 Task: Look for space in Mānsa, India from 1st June, 2023 to 9th June, 2023 for 5 adults in price range Rs.6000 to Rs.12000. Place can be entire place with 3 bedrooms having 3 beds and 3 bathrooms. Property type can be house, flat, guest house. Booking option can be shelf check-in. Required host language is English.
Action: Mouse pressed left at (441, 70)
Screenshot: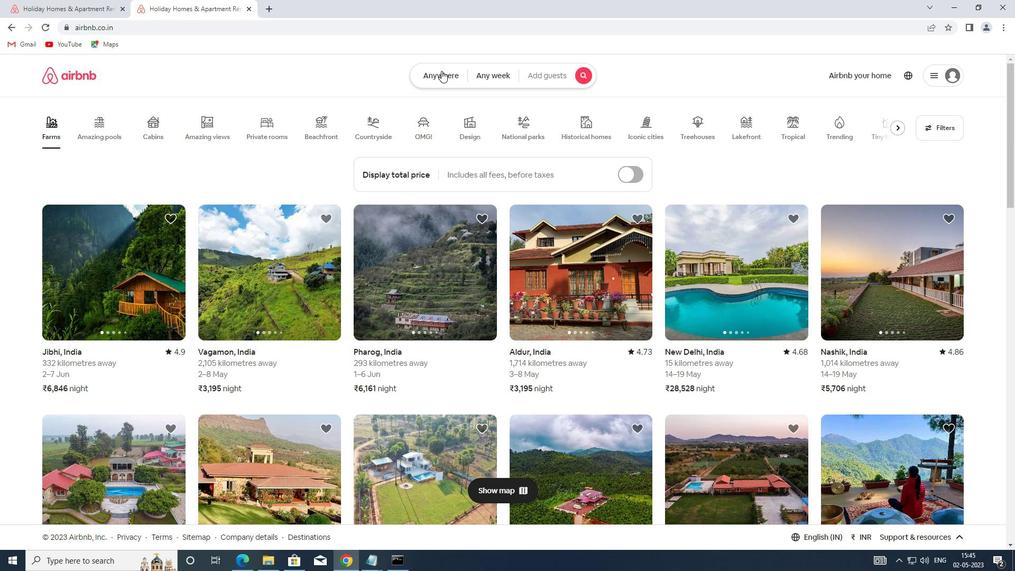 
Action: Mouse moved to (380, 119)
Screenshot: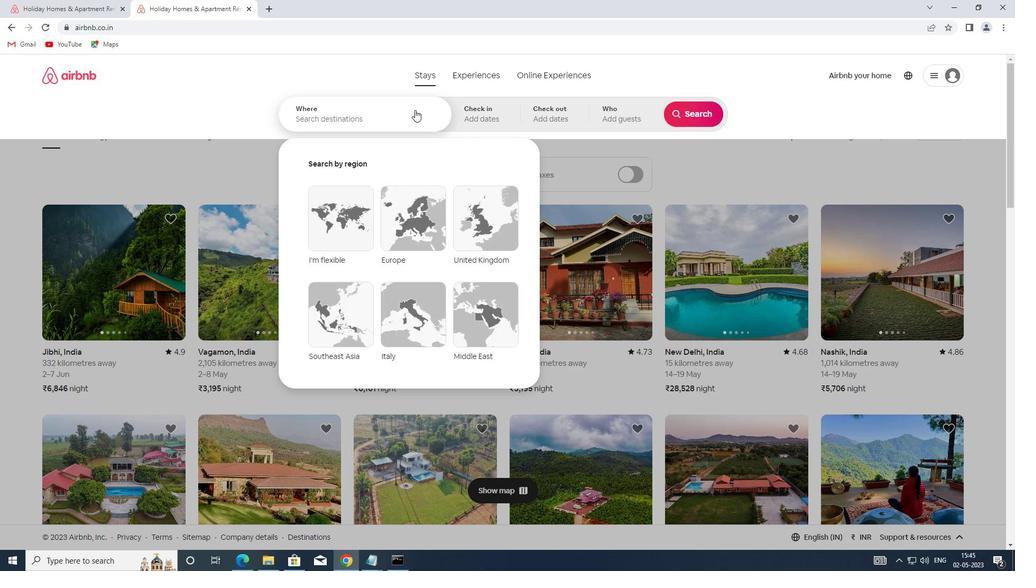 
Action: Mouse pressed left at (380, 119)
Screenshot: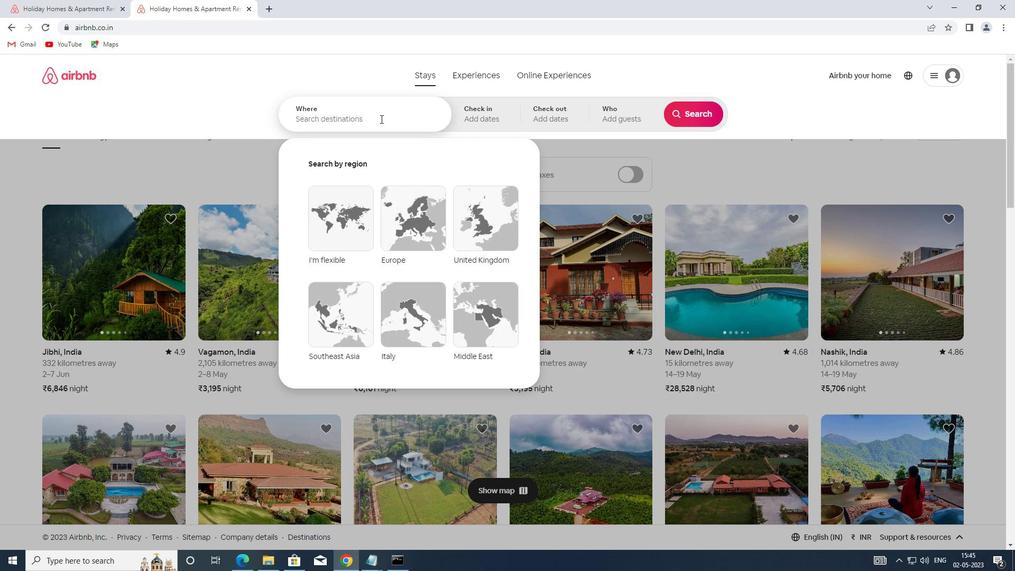 
Action: Key pressed <Key.shift>MANSA<Key.space><Key.shift>INDIA
Screenshot: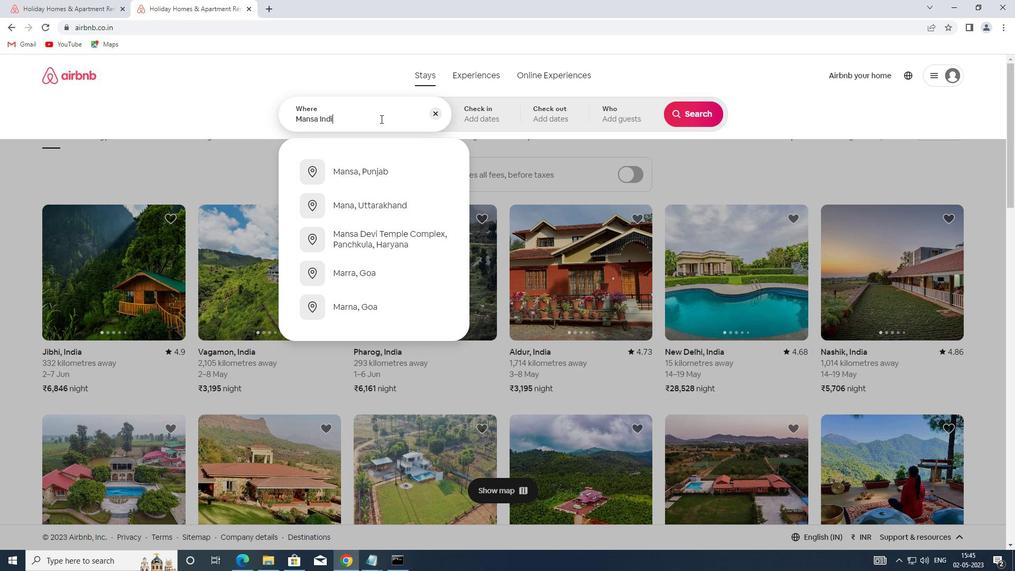 
Action: Mouse moved to (462, 114)
Screenshot: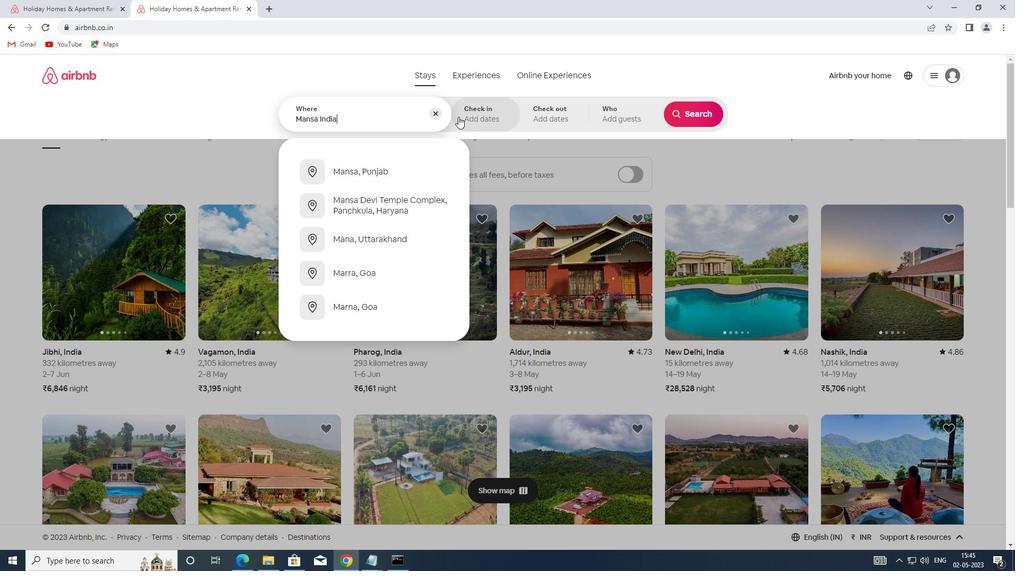 
Action: Mouse pressed left at (462, 114)
Screenshot: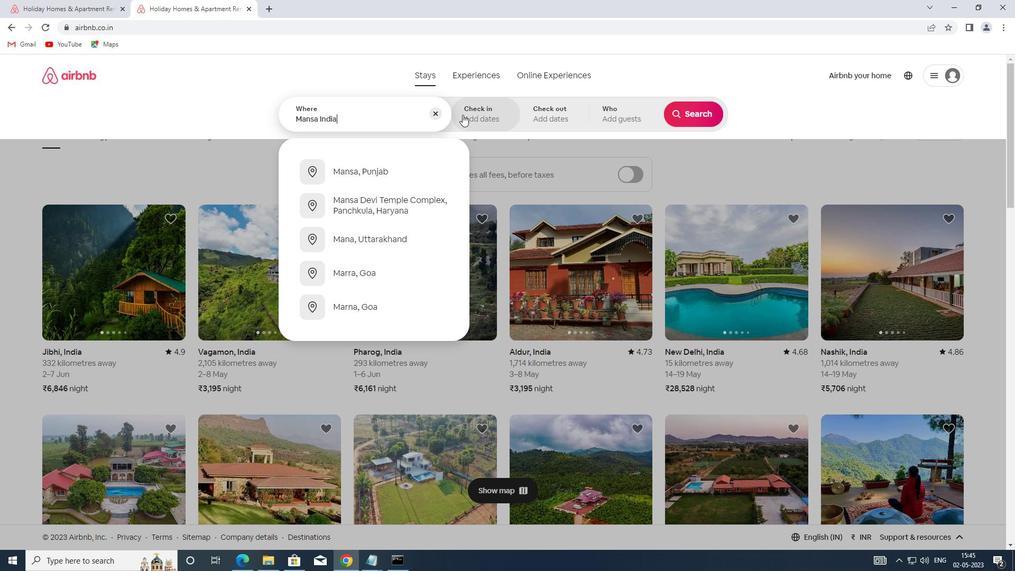 
Action: Mouse moved to (620, 238)
Screenshot: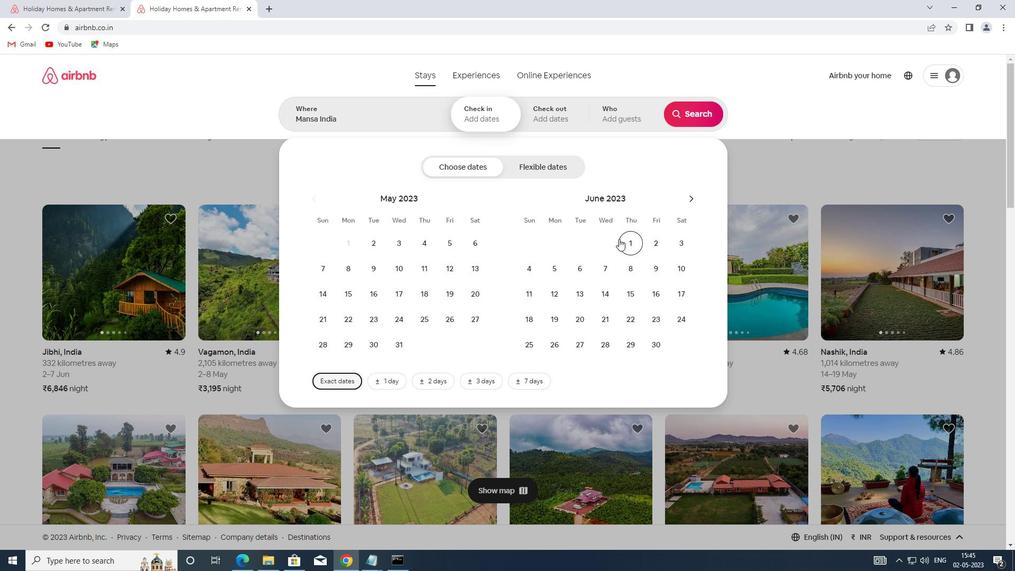 
Action: Mouse pressed left at (620, 238)
Screenshot: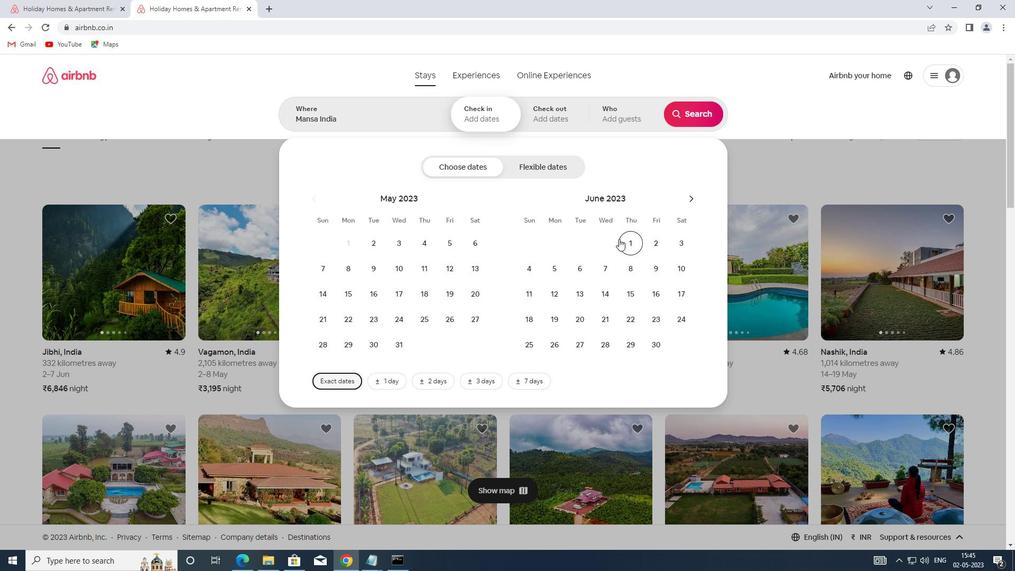 
Action: Mouse moved to (661, 265)
Screenshot: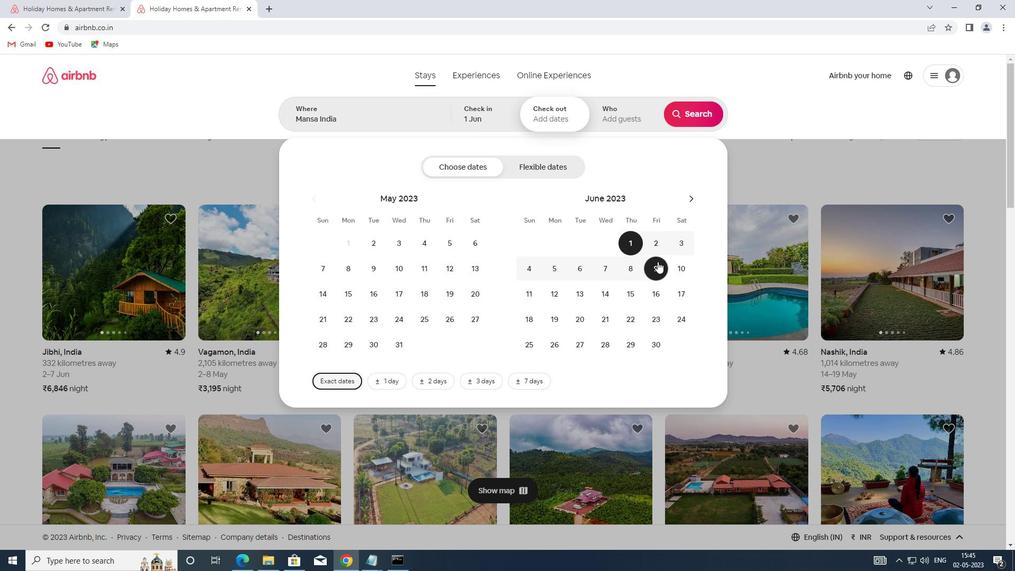 
Action: Mouse pressed left at (661, 265)
Screenshot: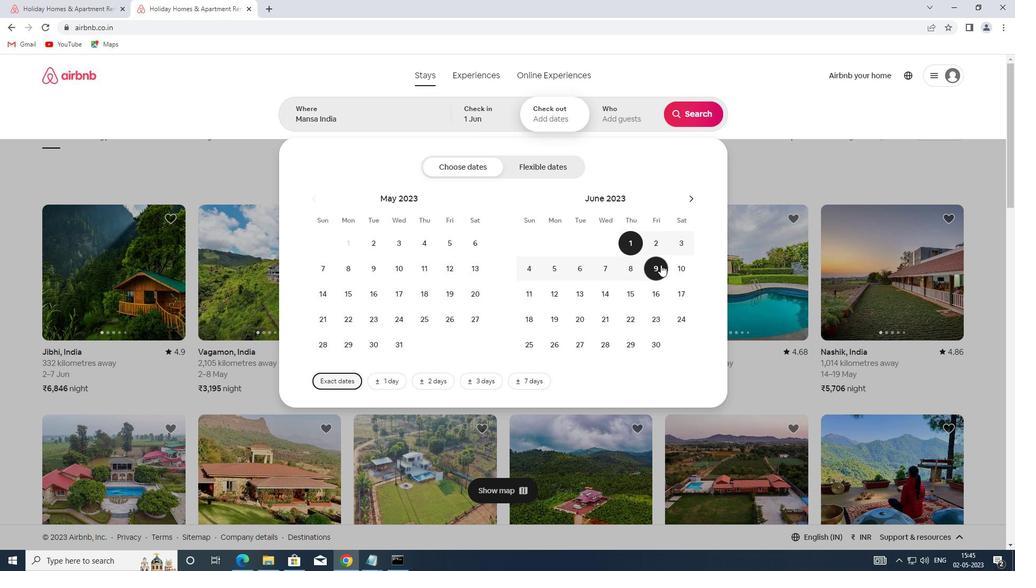 
Action: Mouse moved to (621, 120)
Screenshot: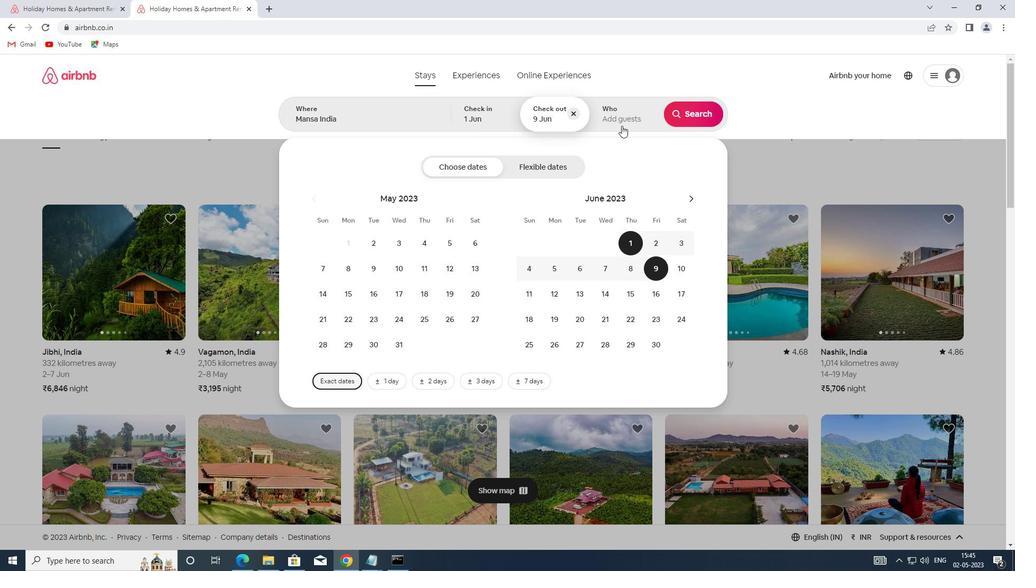 
Action: Mouse pressed left at (621, 120)
Screenshot: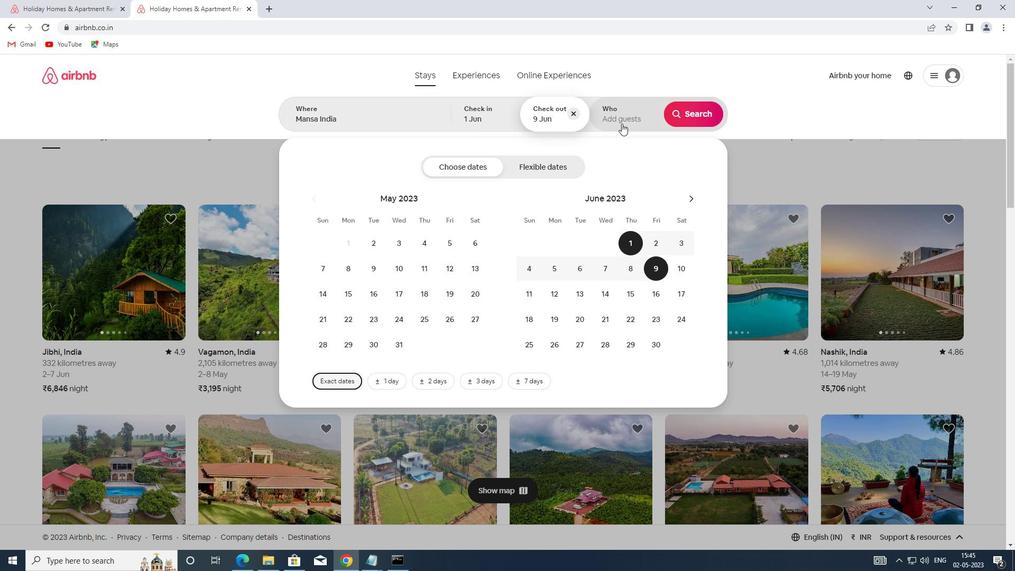 
Action: Mouse moved to (691, 168)
Screenshot: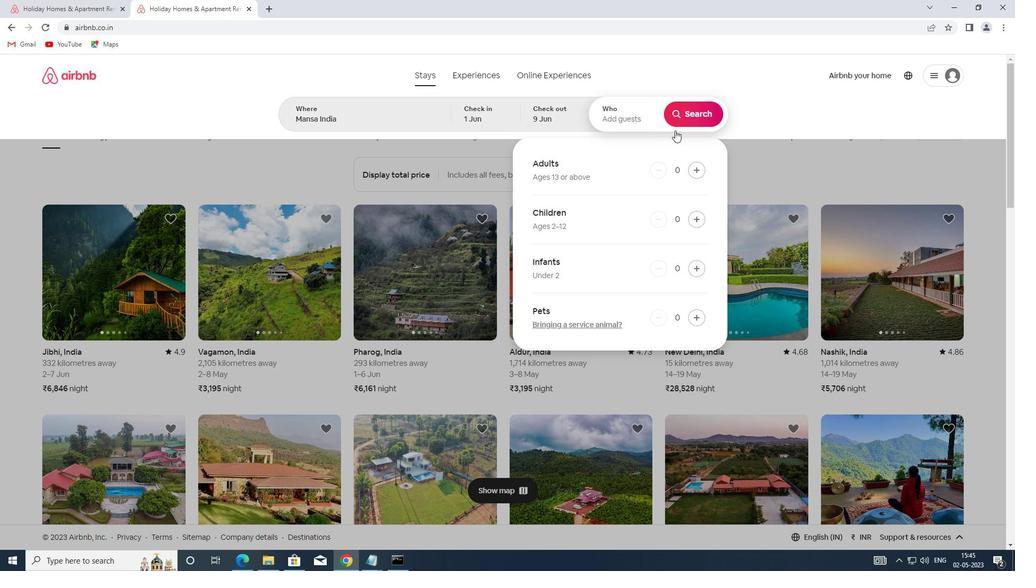 
Action: Mouse pressed left at (691, 168)
Screenshot: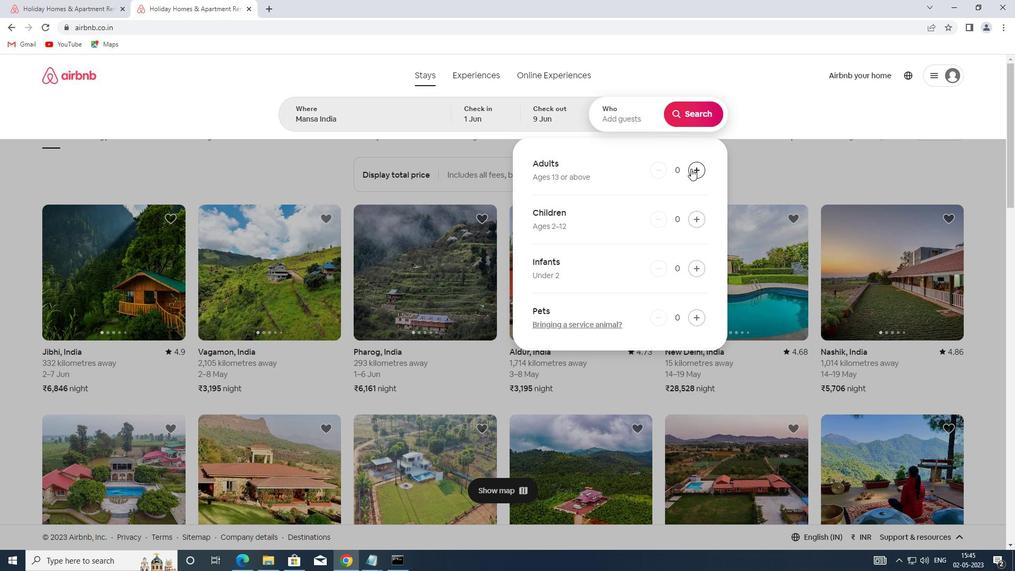 
Action: Mouse pressed left at (691, 168)
Screenshot: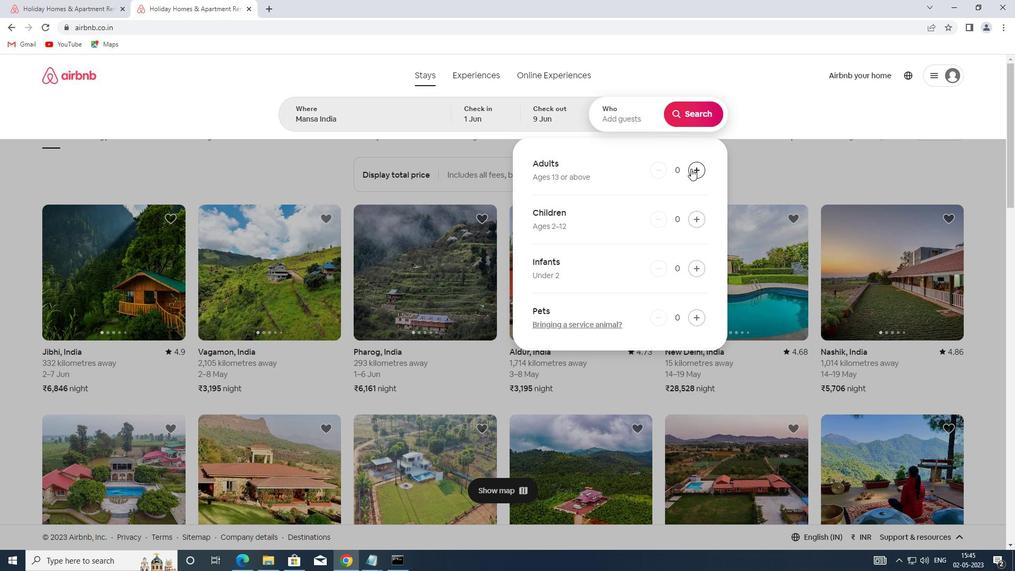 
Action: Mouse pressed left at (691, 168)
Screenshot: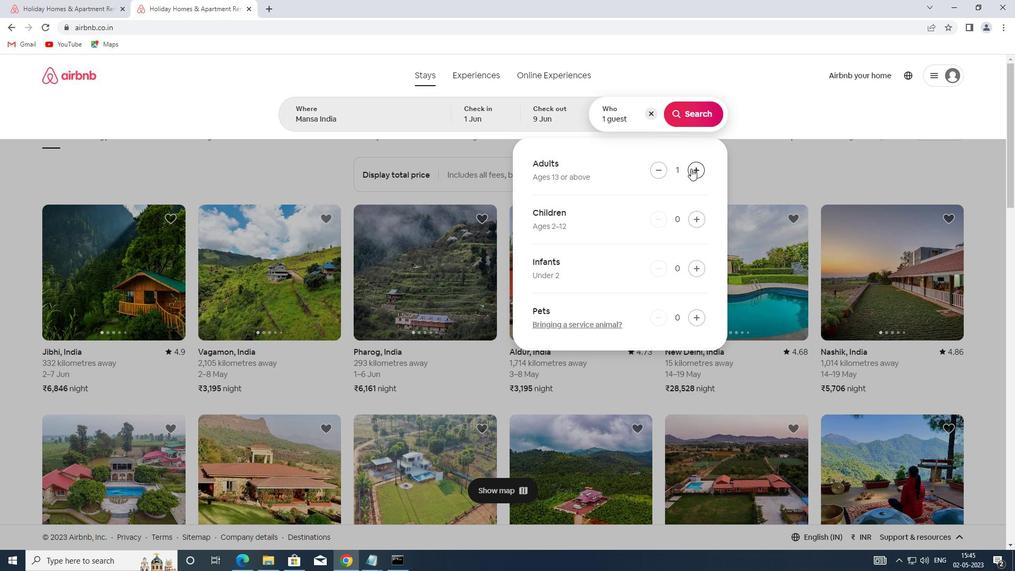 
Action: Mouse pressed left at (691, 168)
Screenshot: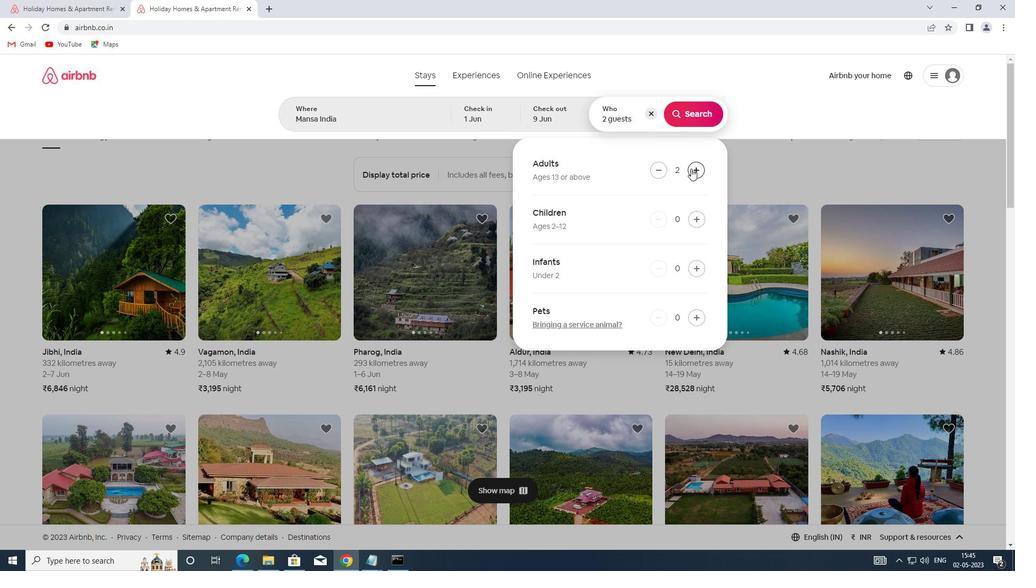 
Action: Mouse pressed left at (691, 168)
Screenshot: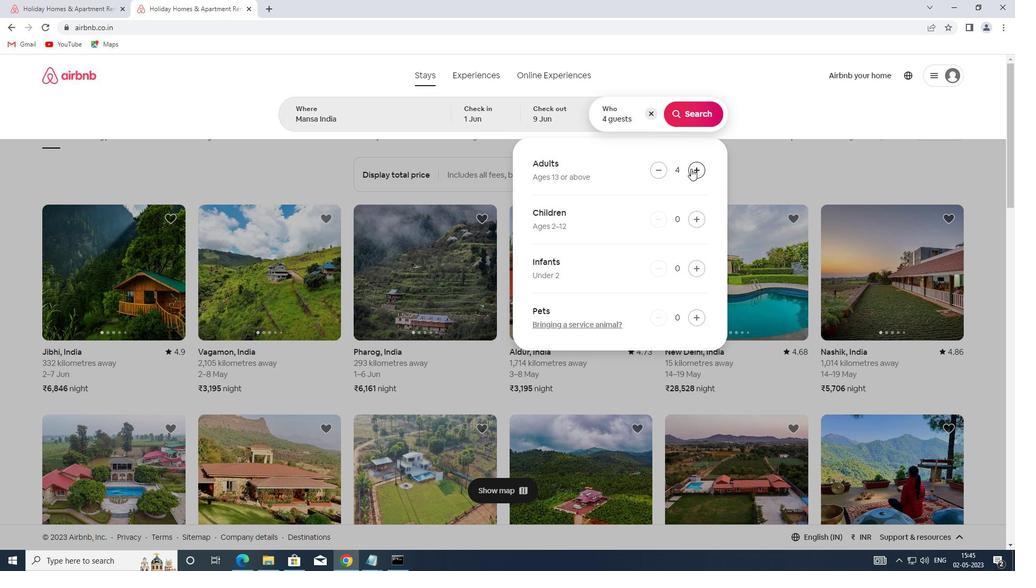 
Action: Mouse moved to (693, 115)
Screenshot: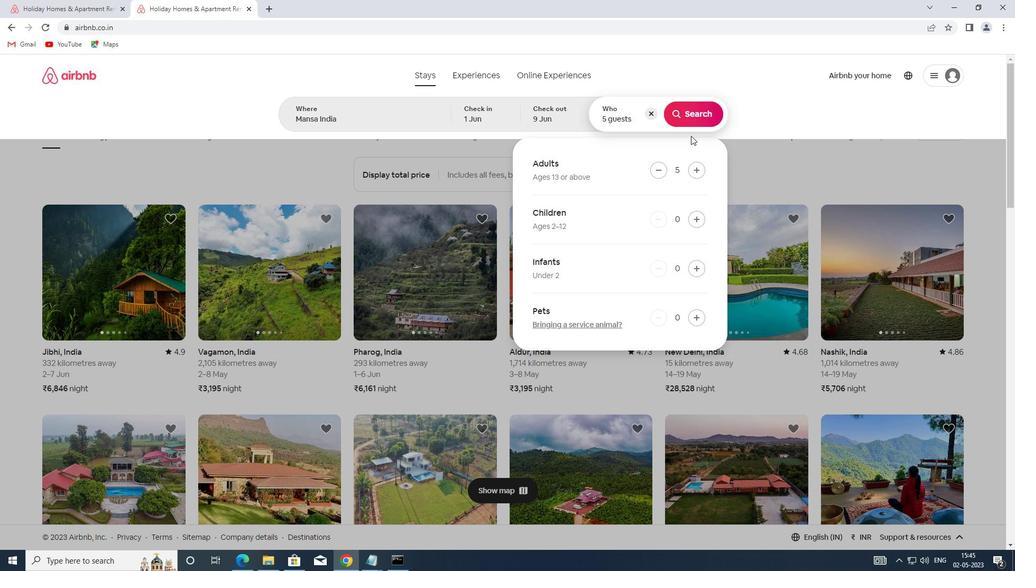 
Action: Mouse pressed left at (693, 115)
Screenshot: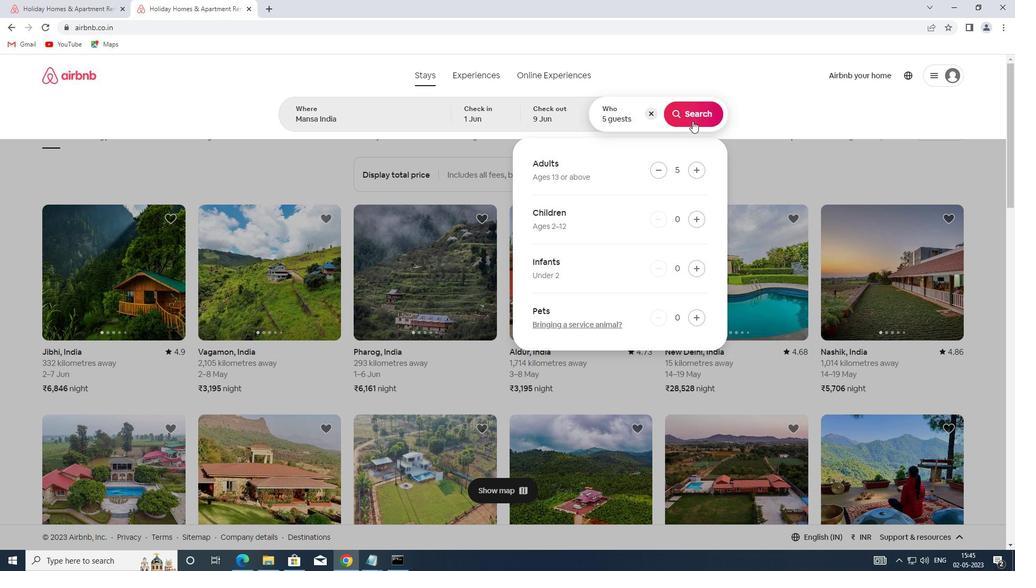 
Action: Mouse moved to (960, 123)
Screenshot: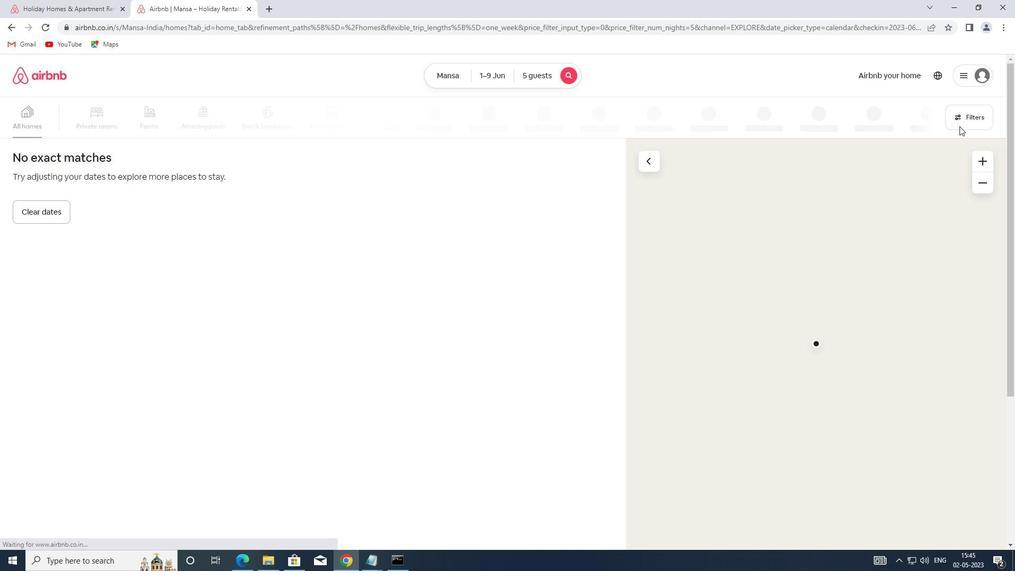 
Action: Mouse pressed left at (960, 123)
Screenshot: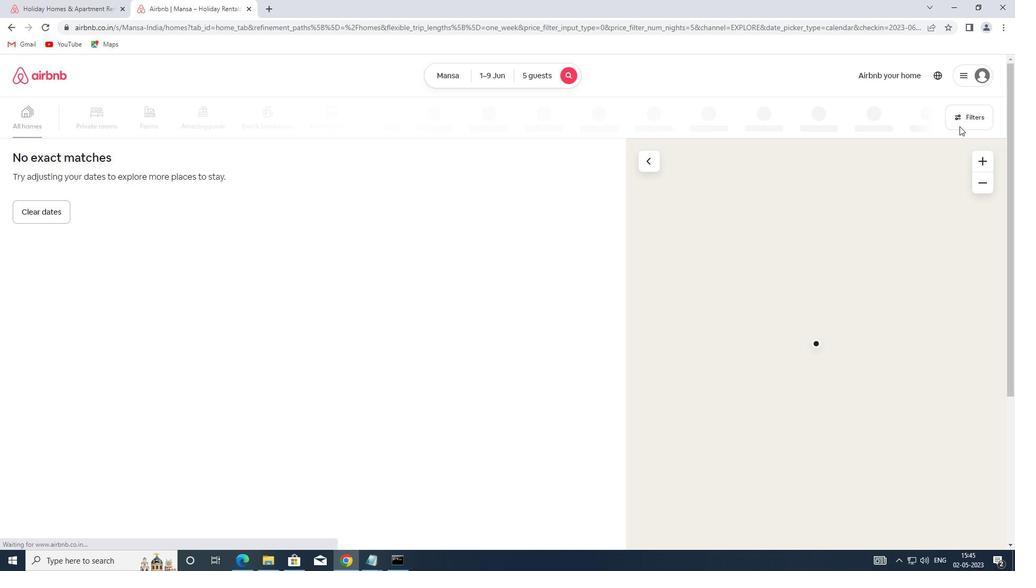 
Action: Mouse moved to (954, 116)
Screenshot: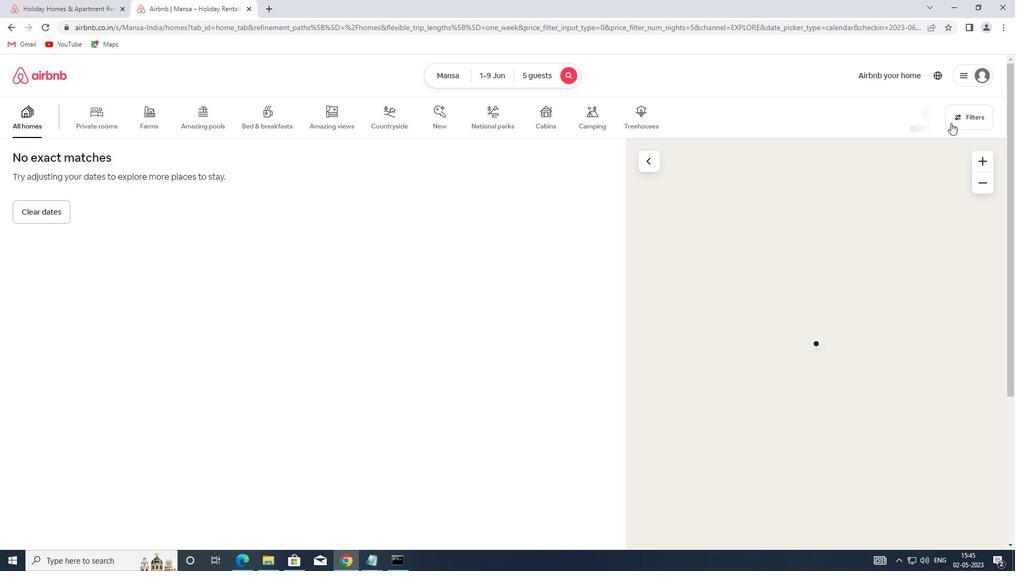 
Action: Mouse pressed left at (954, 116)
Screenshot: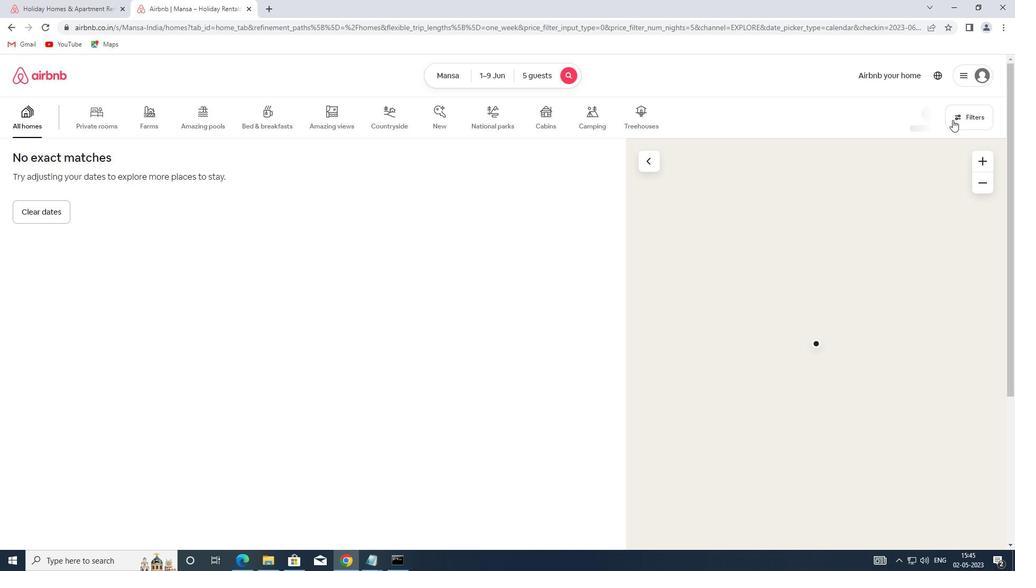 
Action: Mouse moved to (962, 121)
Screenshot: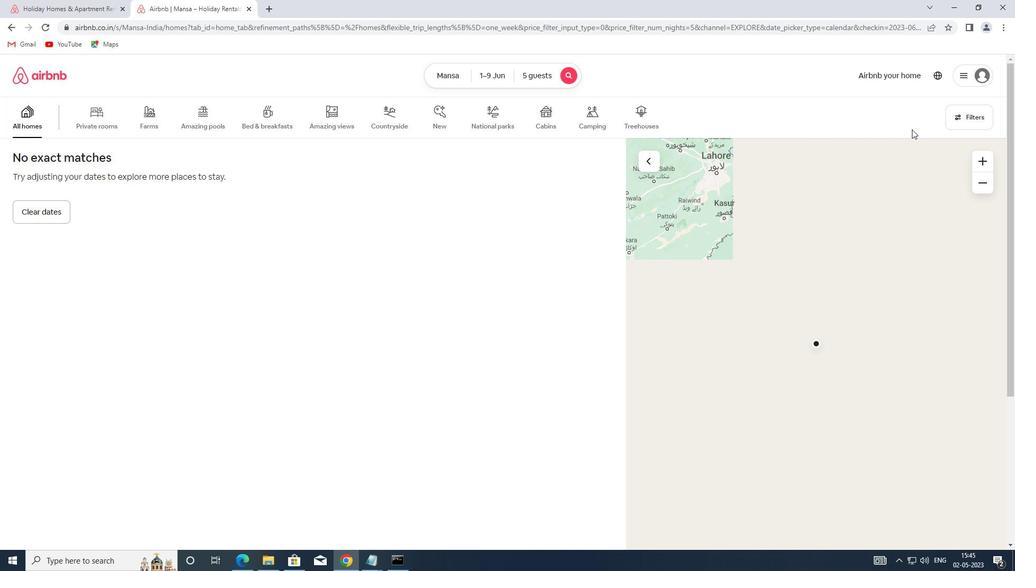 
Action: Mouse pressed left at (962, 121)
Screenshot: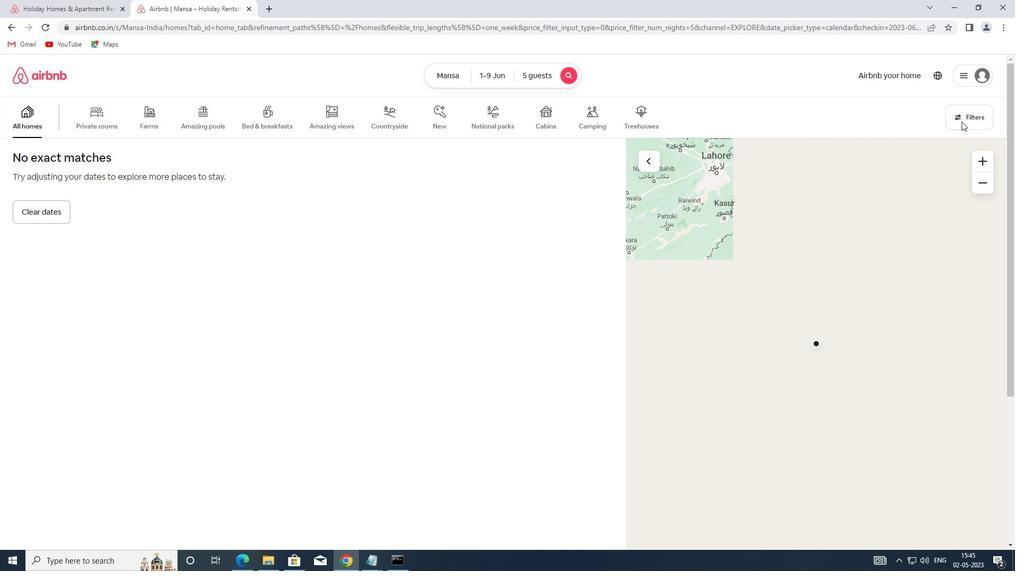 
Action: Mouse moved to (387, 177)
Screenshot: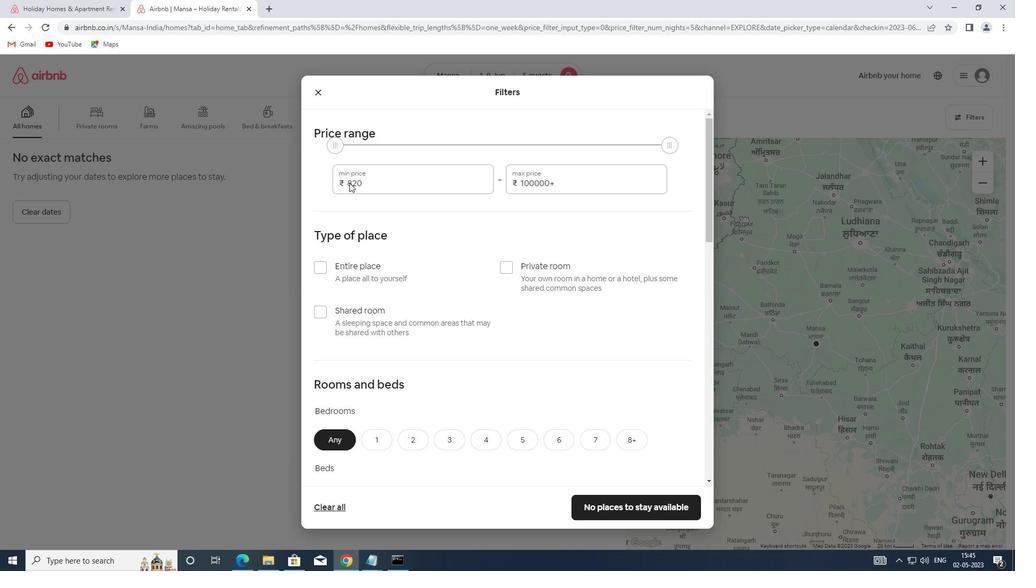 
Action: Mouse pressed left at (387, 177)
Screenshot: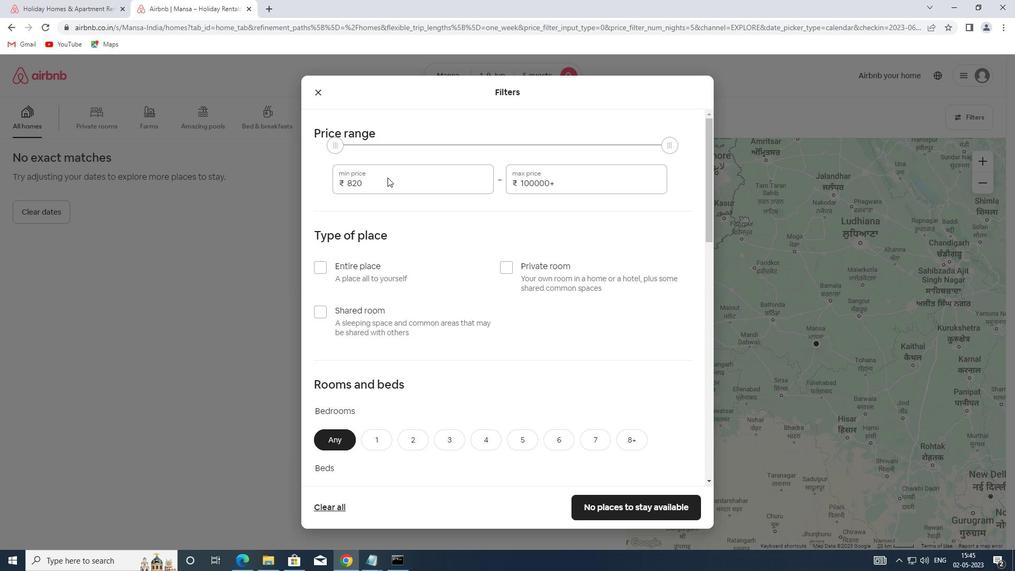 
Action: Mouse moved to (375, 187)
Screenshot: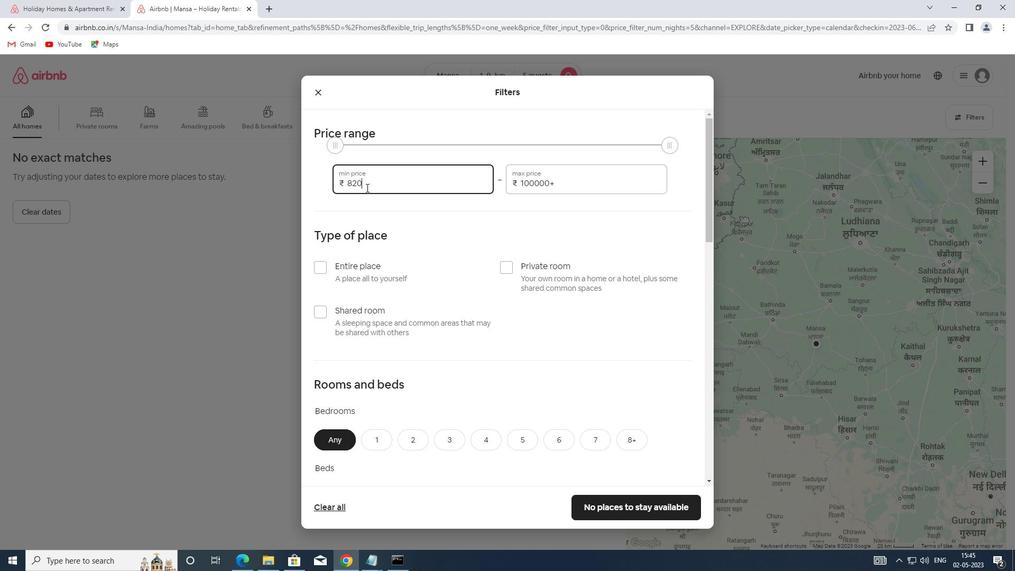 
Action: Mouse pressed left at (375, 187)
Screenshot: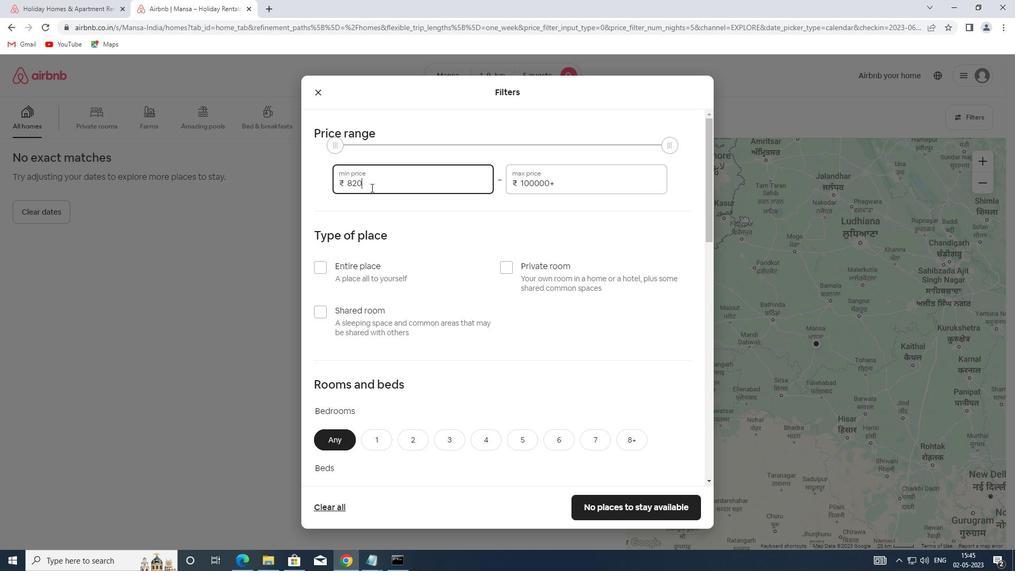 
Action: Mouse moved to (336, 184)
Screenshot: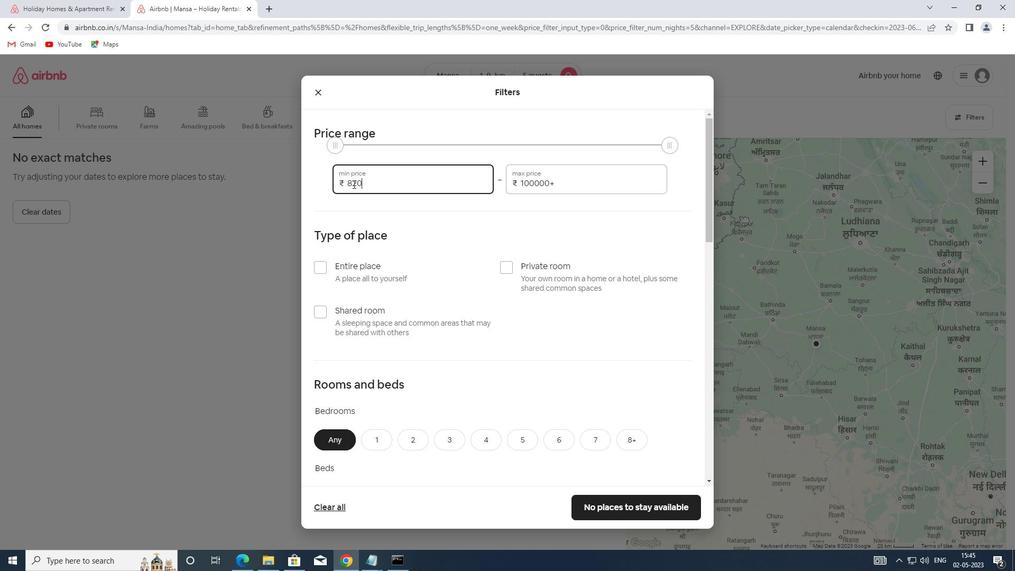 
Action: Key pressed 6000
Screenshot: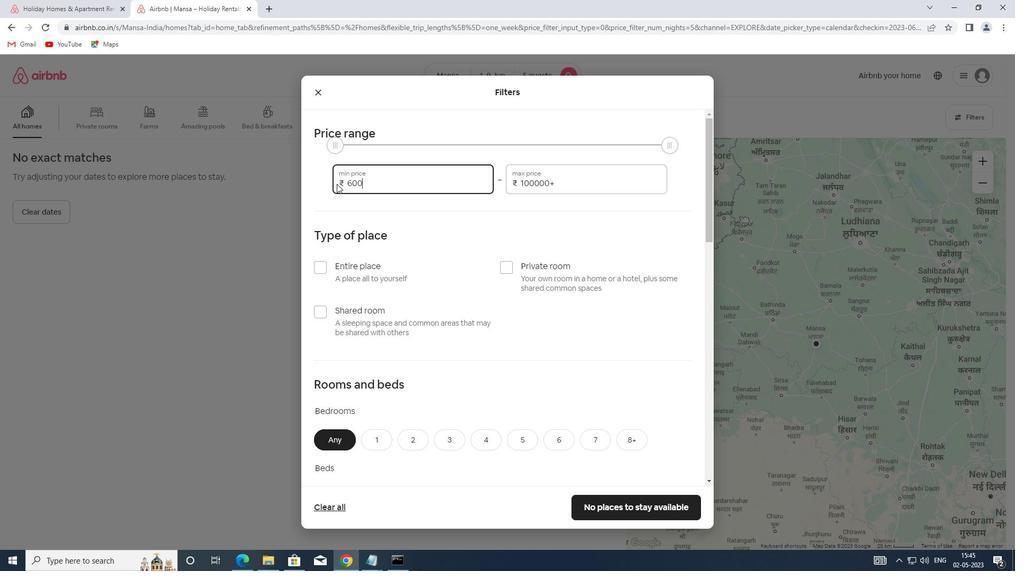 
Action: Mouse moved to (584, 181)
Screenshot: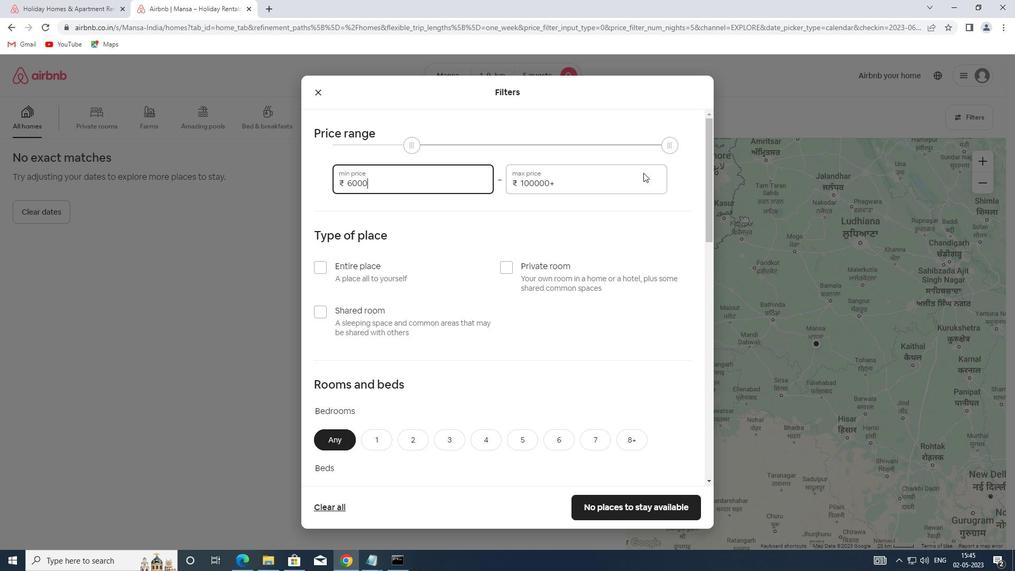 
Action: Mouse pressed left at (584, 181)
Screenshot: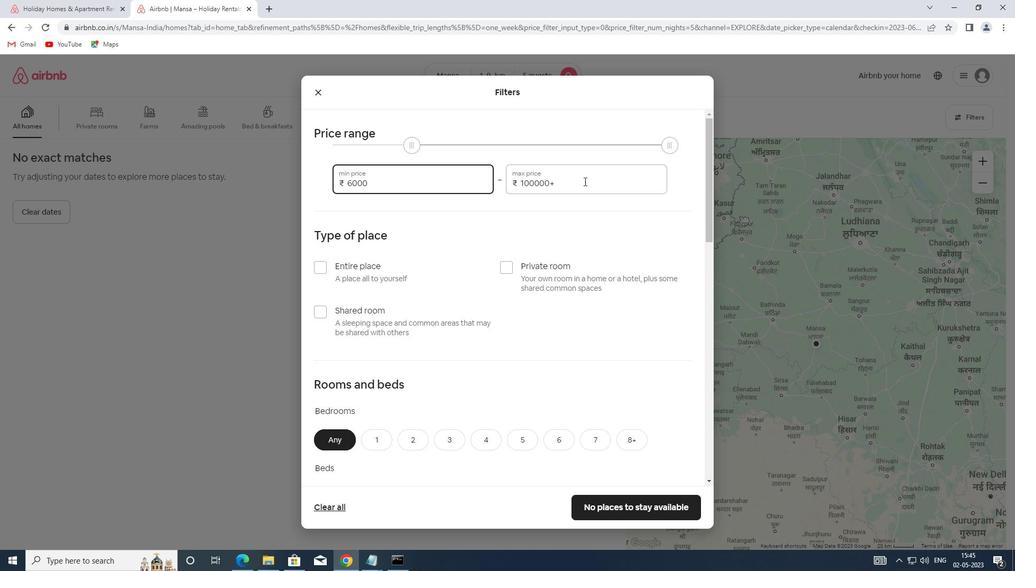 
Action: Mouse moved to (417, 182)
Screenshot: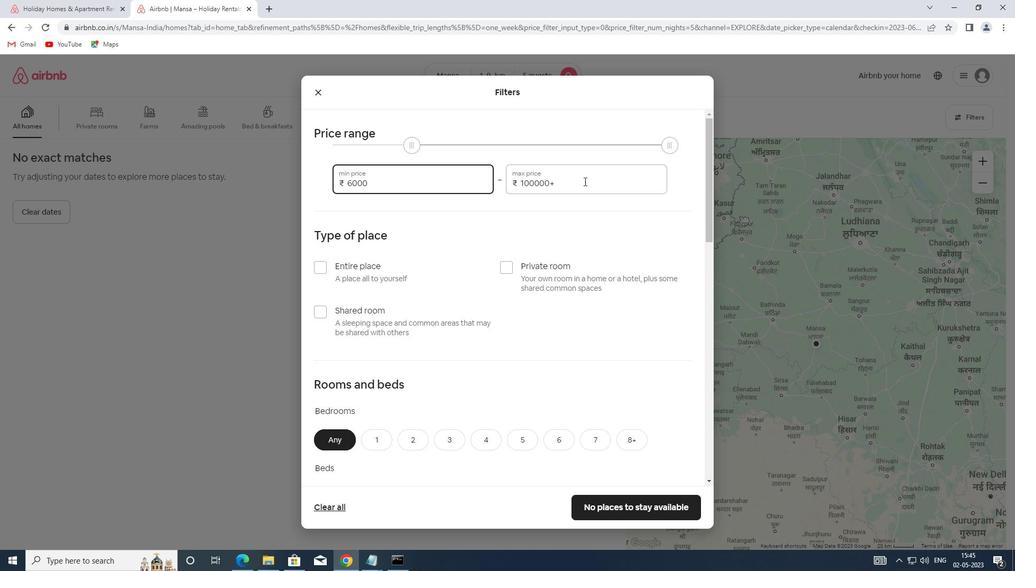 
Action: Key pressed 12000
Screenshot: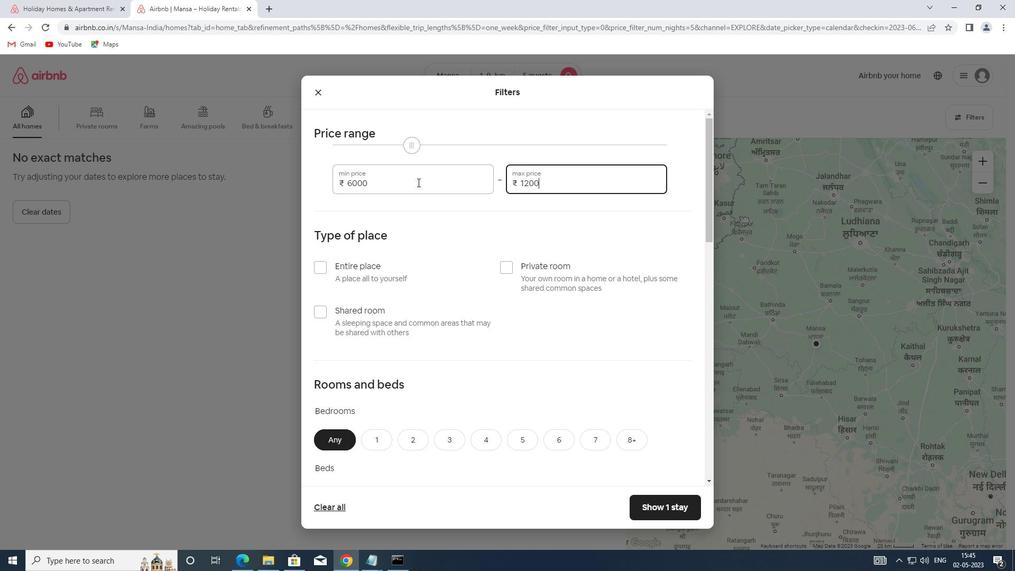 
Action: Mouse moved to (347, 278)
Screenshot: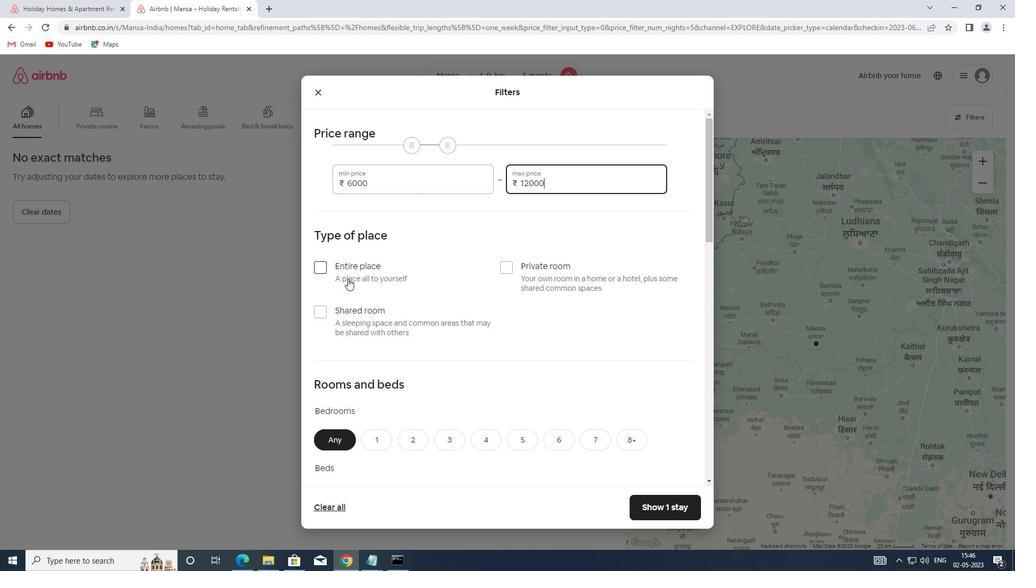 
Action: Mouse pressed left at (347, 278)
Screenshot: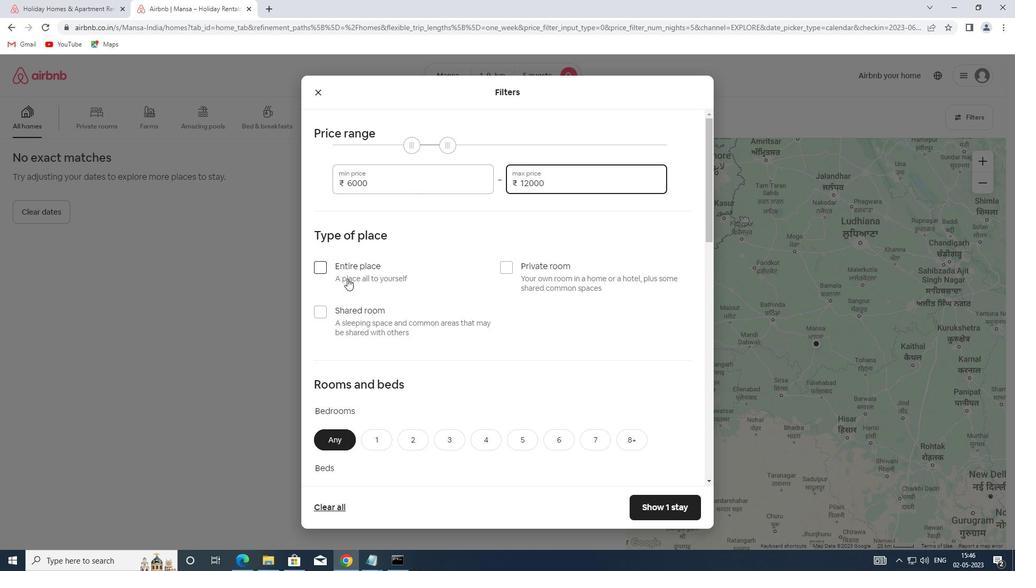 
Action: Mouse moved to (353, 274)
Screenshot: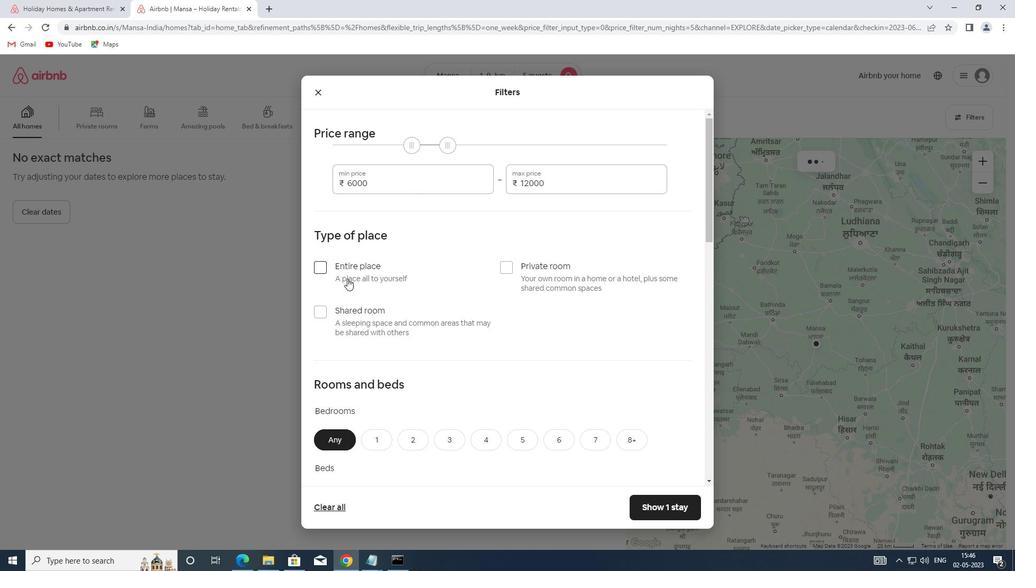 
Action: Mouse scrolled (353, 273) with delta (0, 0)
Screenshot: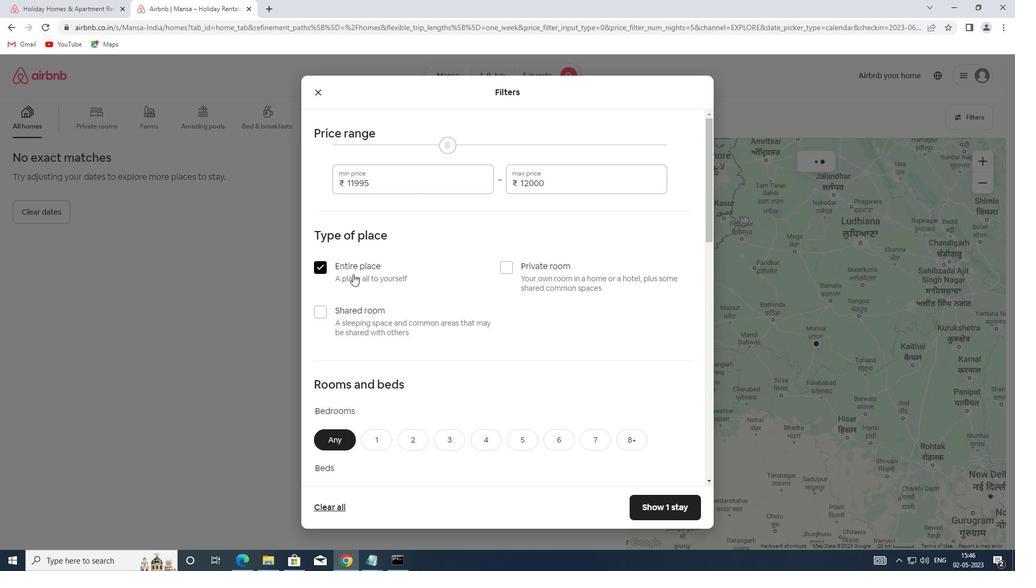 
Action: Mouse scrolled (353, 273) with delta (0, 0)
Screenshot: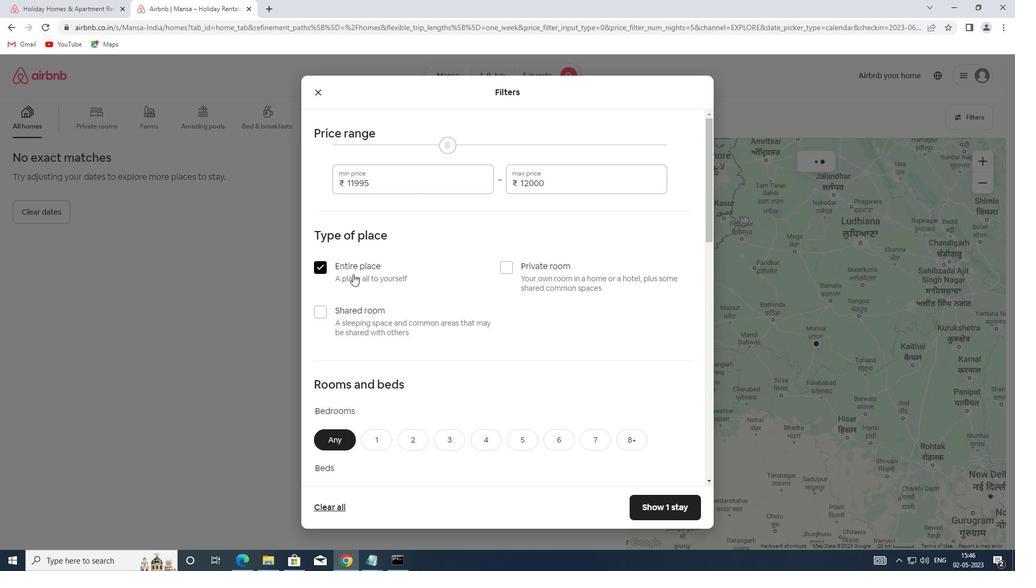 
Action: Mouse scrolled (353, 273) with delta (0, 0)
Screenshot: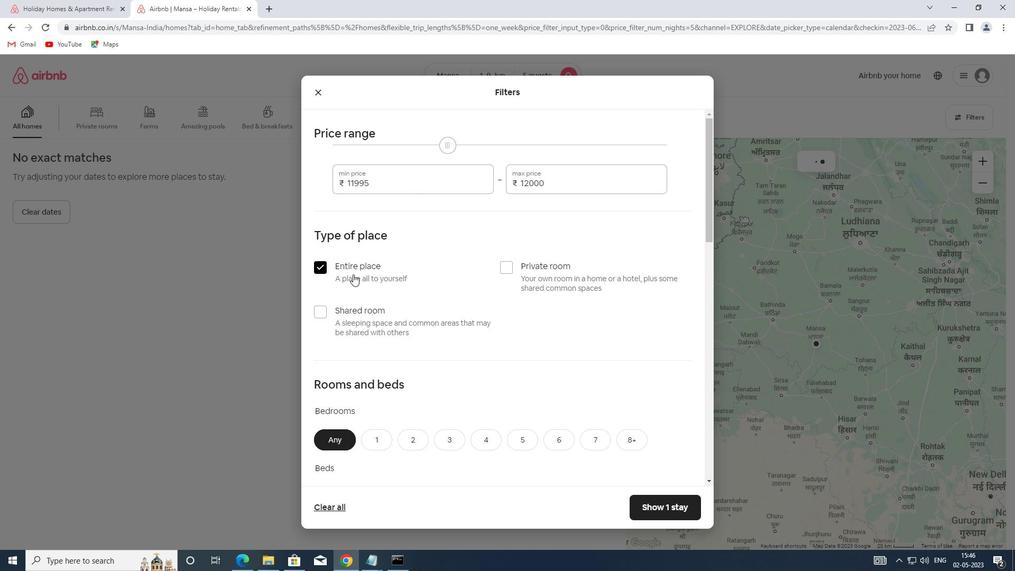 
Action: Mouse moved to (449, 285)
Screenshot: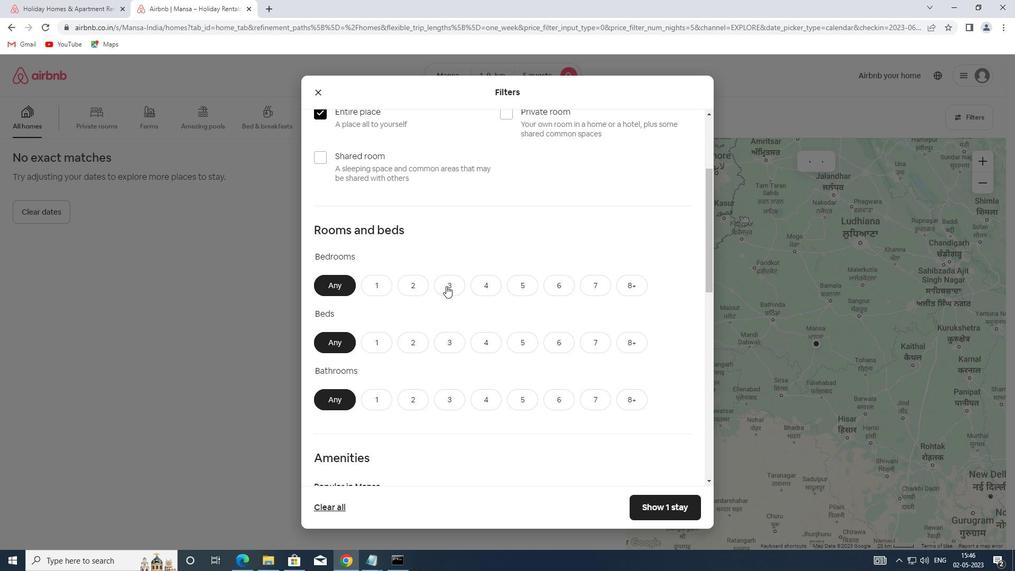 
Action: Mouse pressed left at (449, 285)
Screenshot: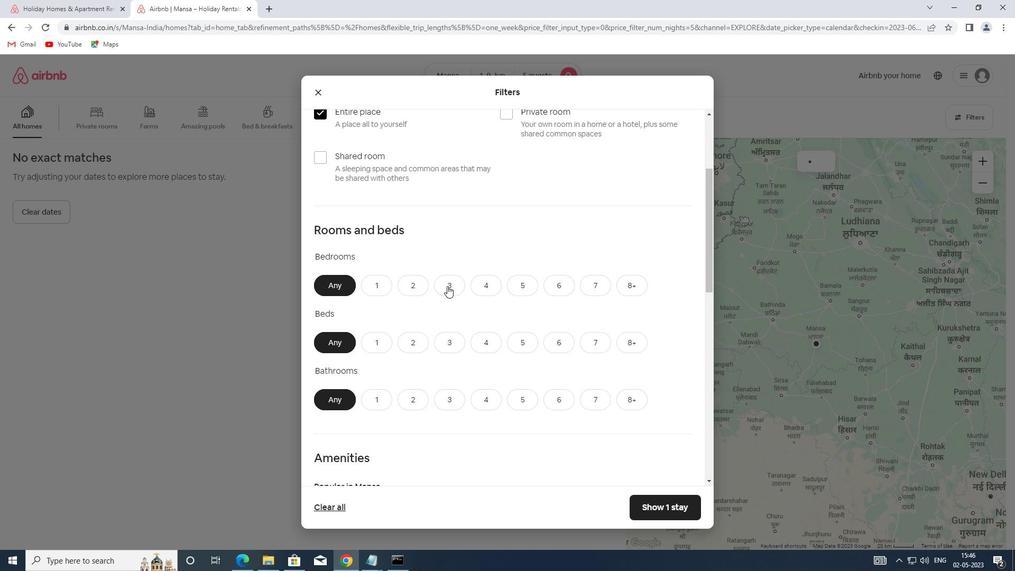 
Action: Mouse moved to (445, 344)
Screenshot: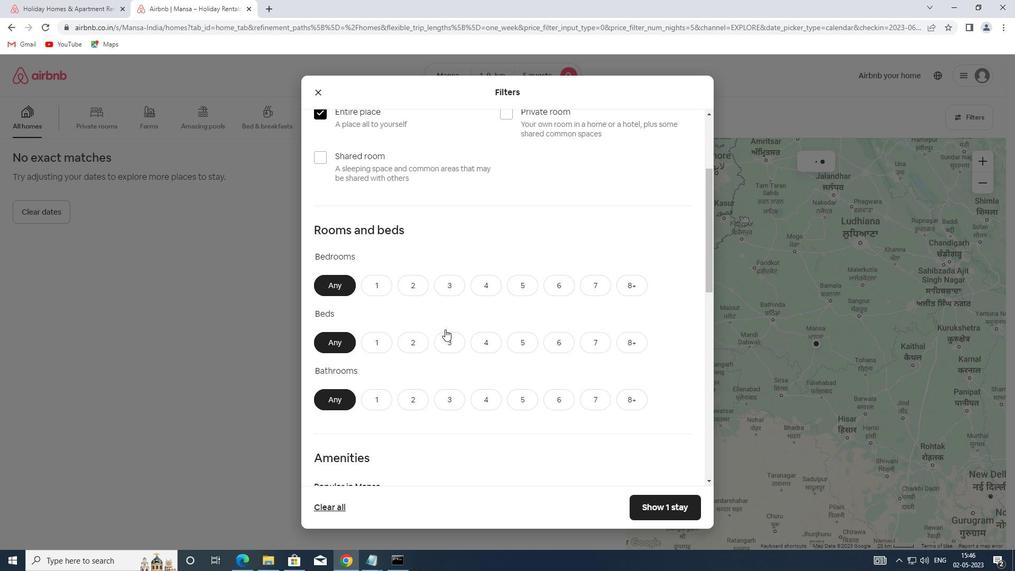 
Action: Mouse pressed left at (445, 344)
Screenshot: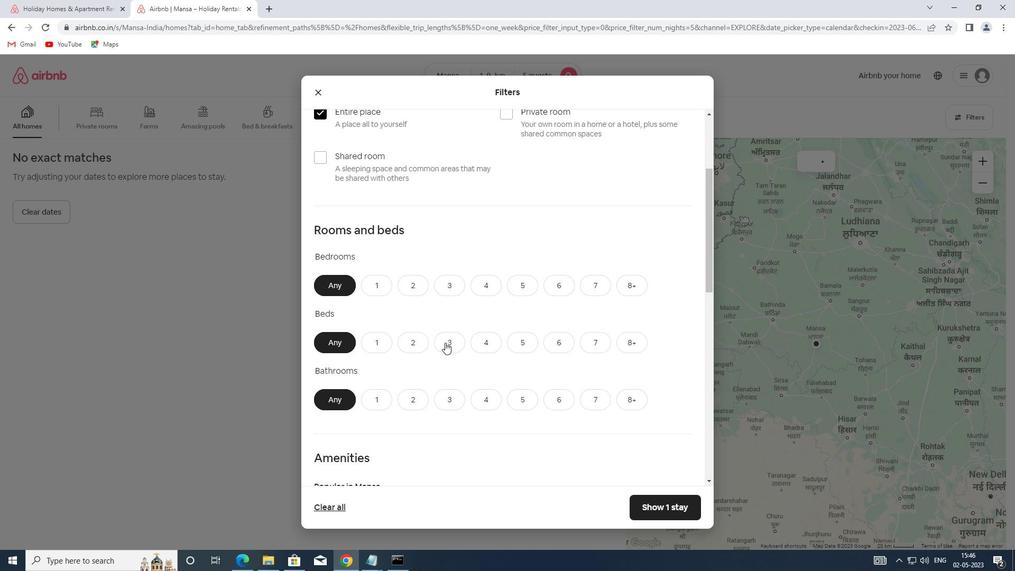 
Action: Mouse moved to (445, 400)
Screenshot: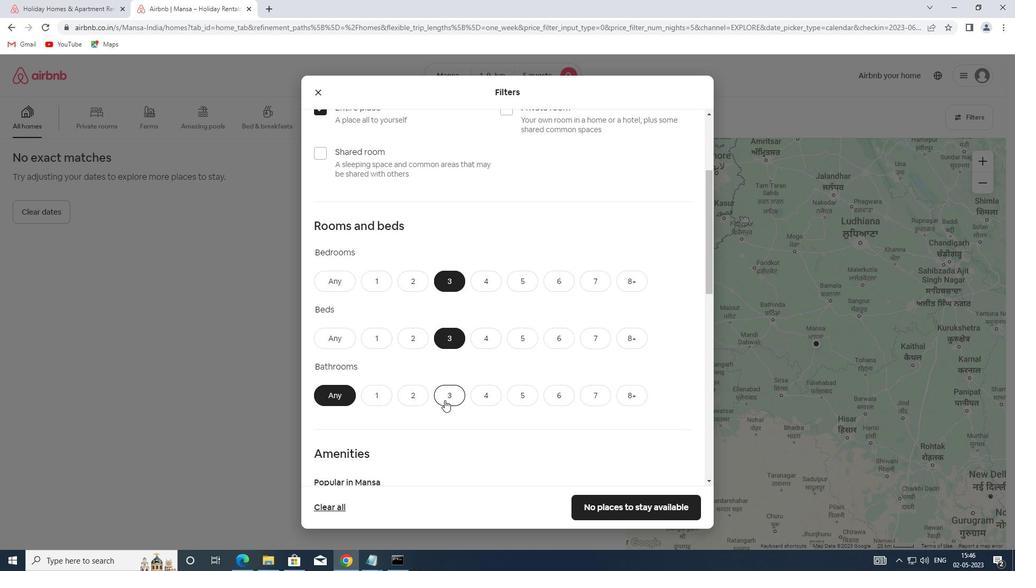 
Action: Mouse pressed left at (445, 400)
Screenshot: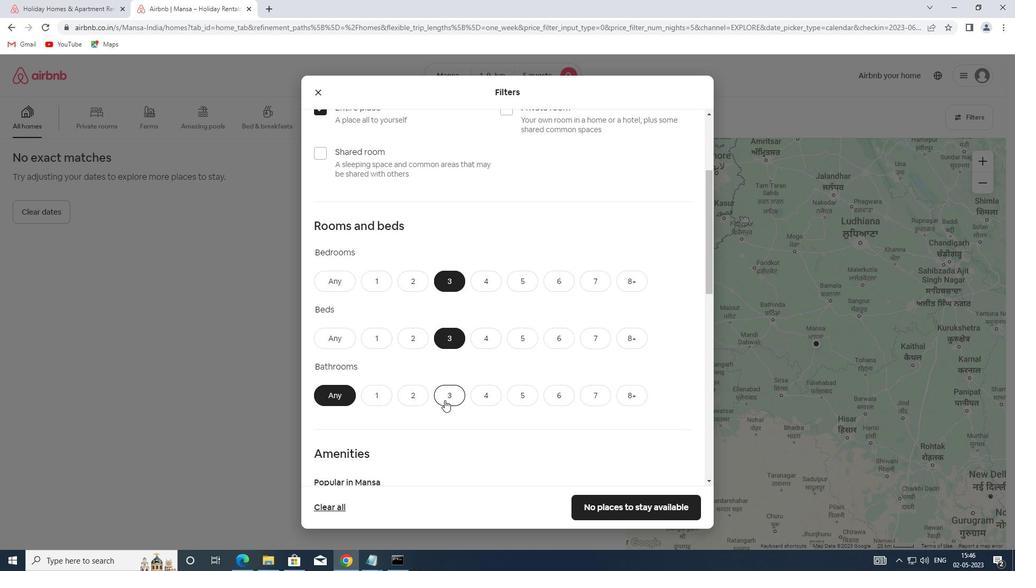 
Action: Mouse moved to (449, 399)
Screenshot: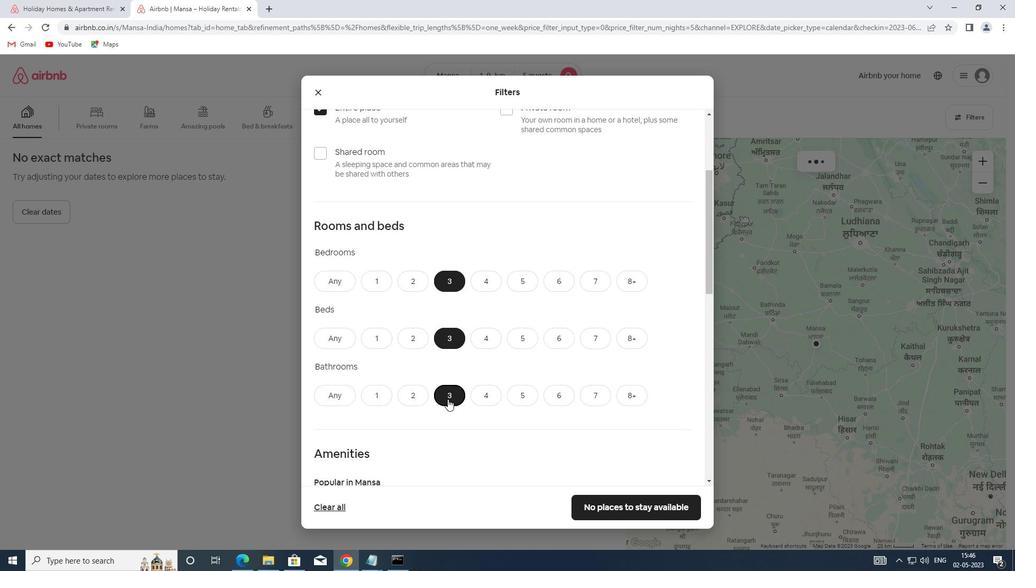 
Action: Mouse scrolled (449, 398) with delta (0, 0)
Screenshot: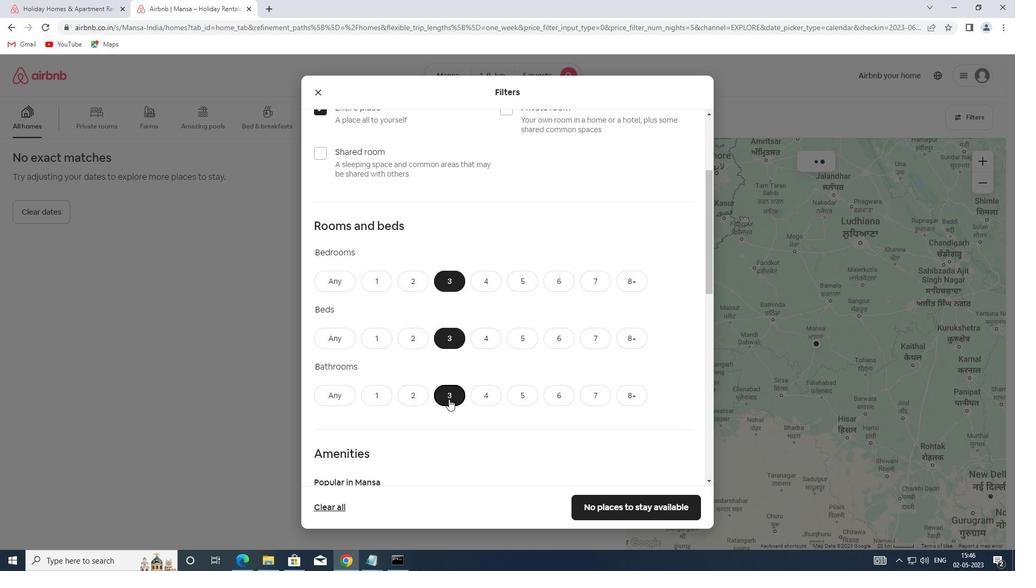 
Action: Mouse scrolled (449, 398) with delta (0, 0)
Screenshot: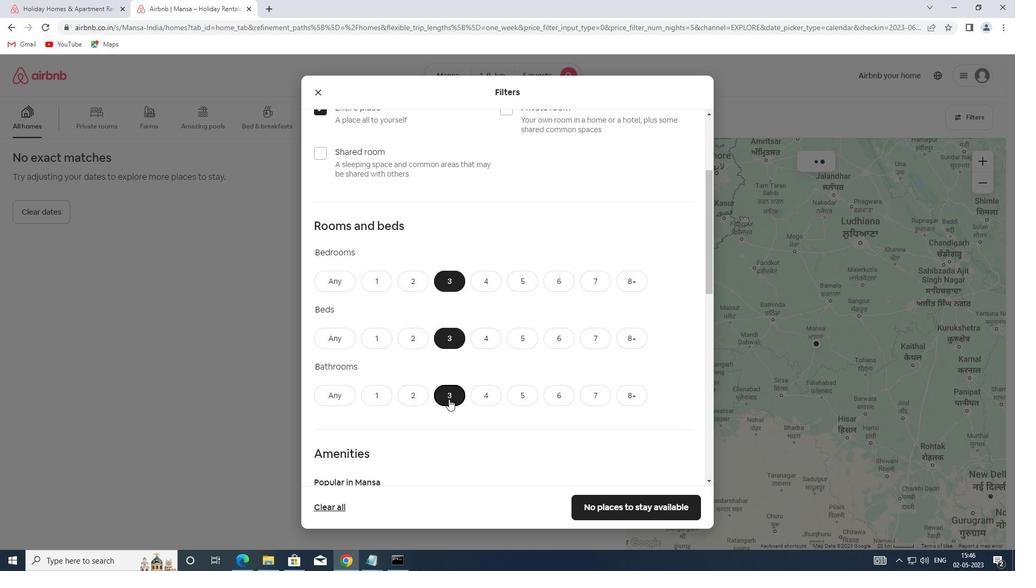 
Action: Mouse scrolled (449, 398) with delta (0, 0)
Screenshot: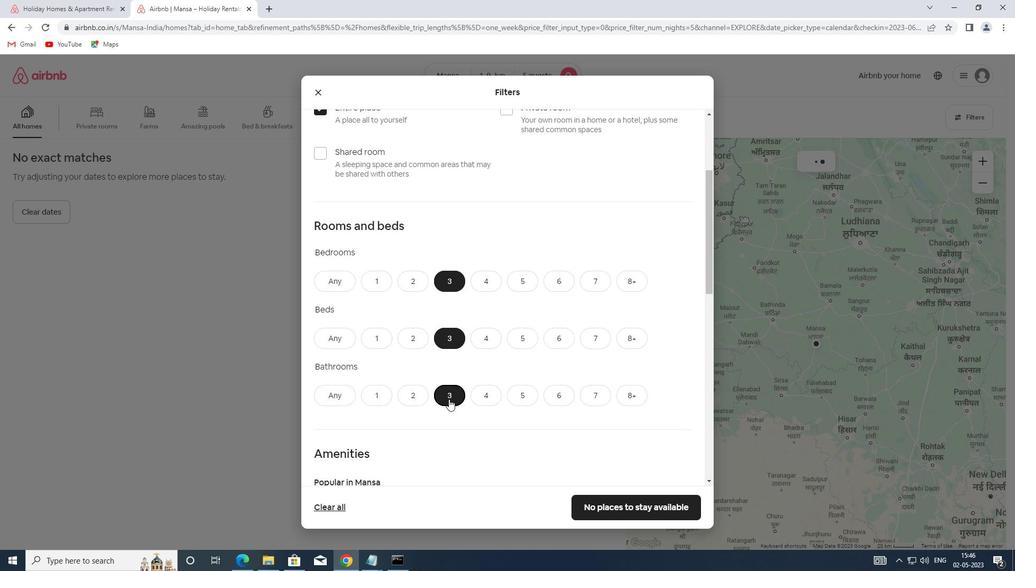 
Action: Mouse scrolled (449, 398) with delta (0, 0)
Screenshot: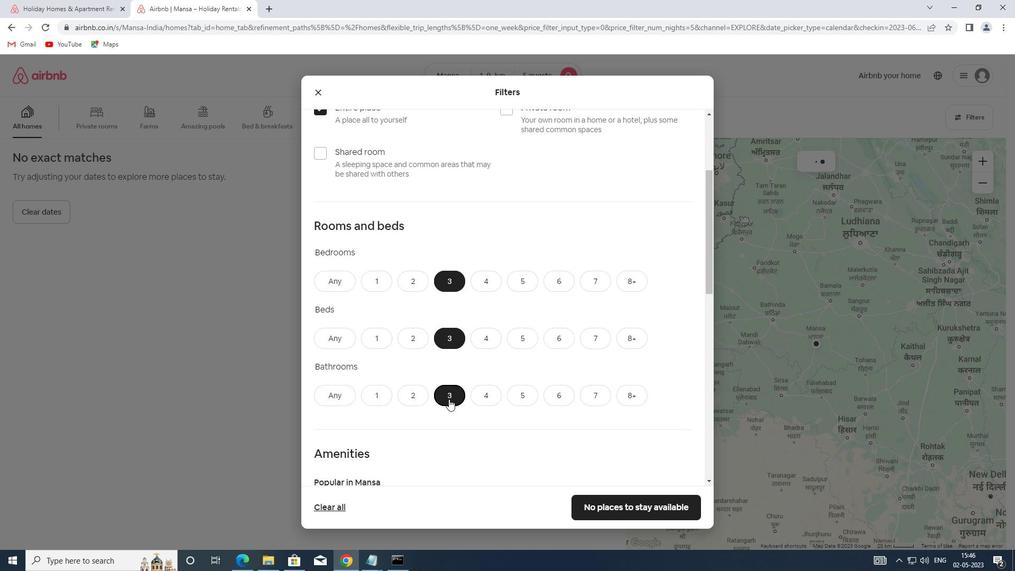 
Action: Mouse moved to (449, 395)
Screenshot: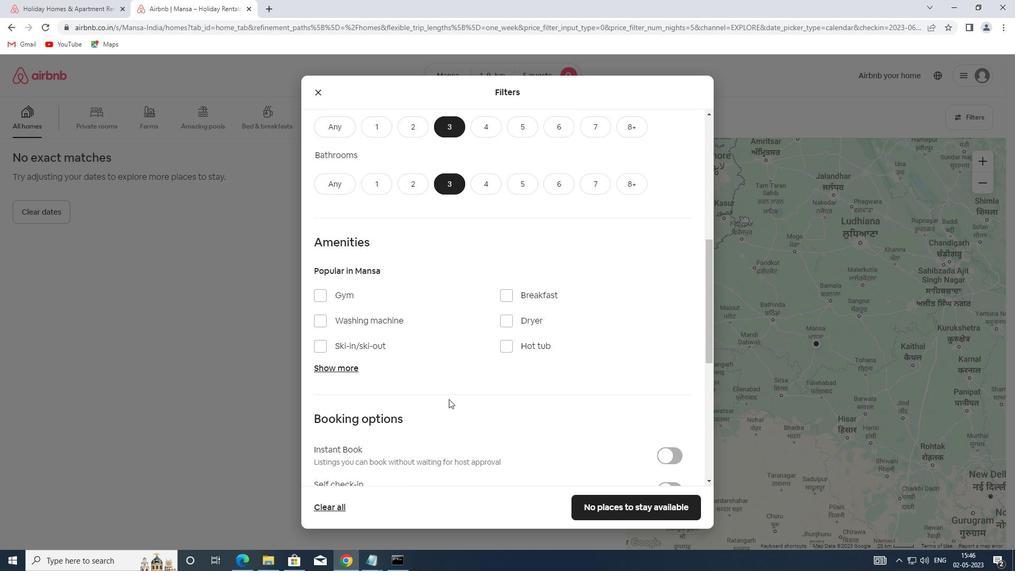 
Action: Mouse scrolled (449, 394) with delta (0, 0)
Screenshot: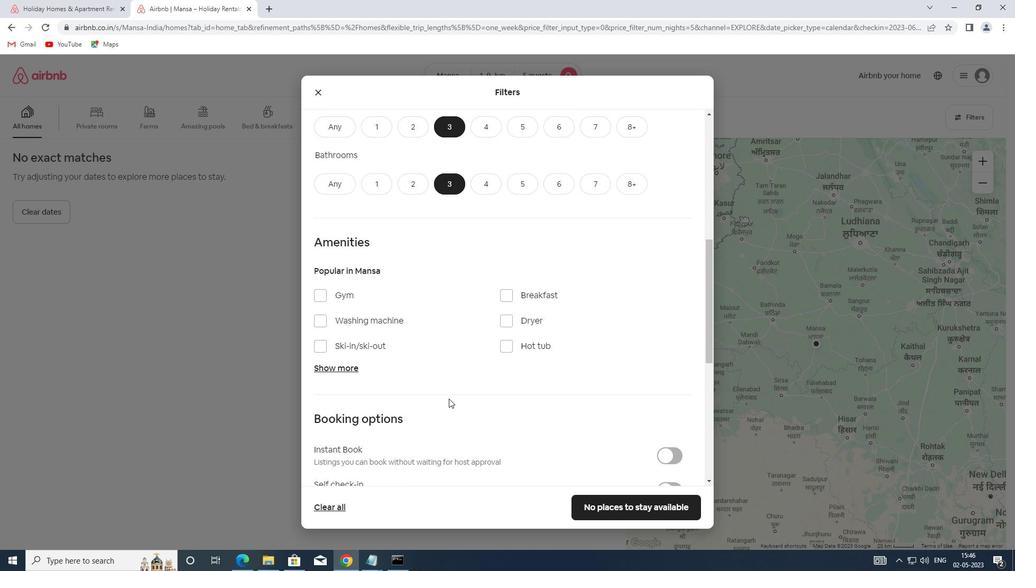 
Action: Mouse scrolled (449, 394) with delta (0, 0)
Screenshot: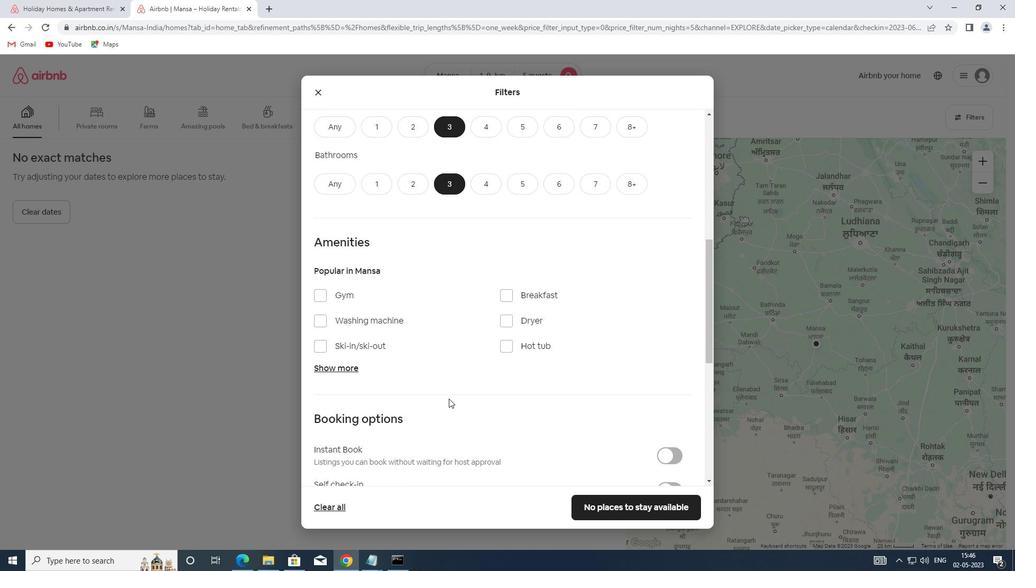 
Action: Mouse scrolled (449, 394) with delta (0, 0)
Screenshot: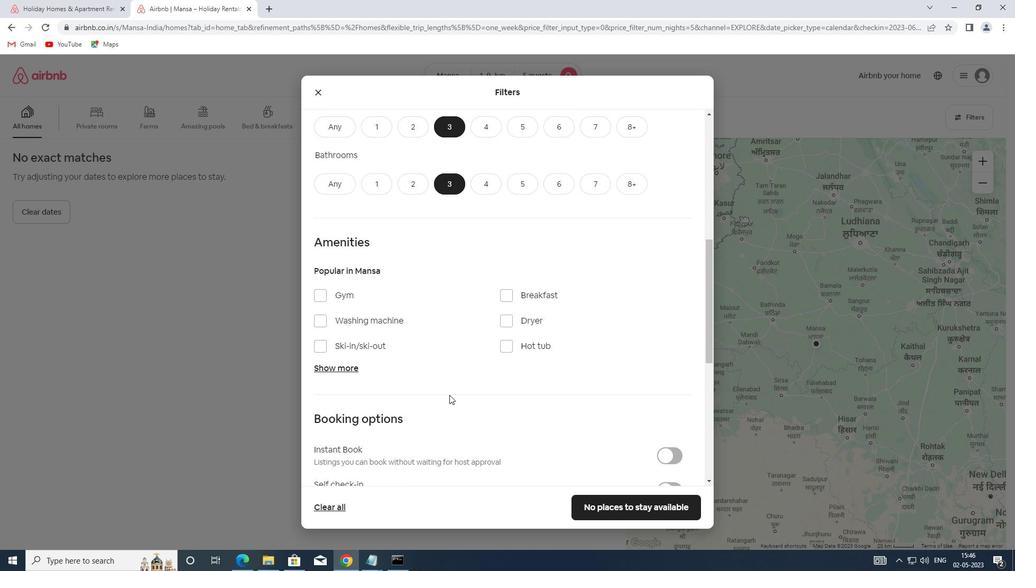 
Action: Mouse moved to (662, 331)
Screenshot: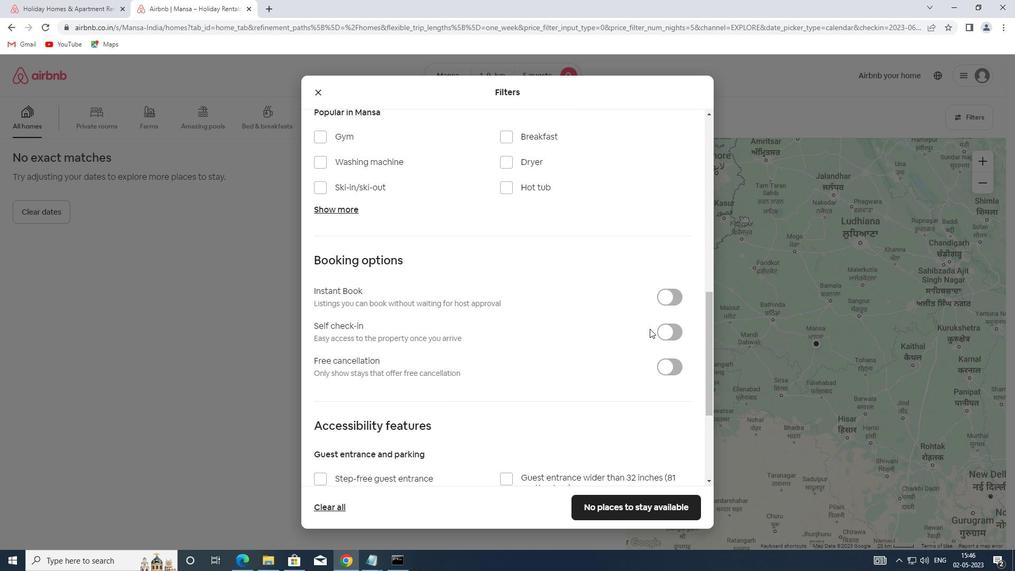 
Action: Mouse pressed left at (662, 331)
Screenshot: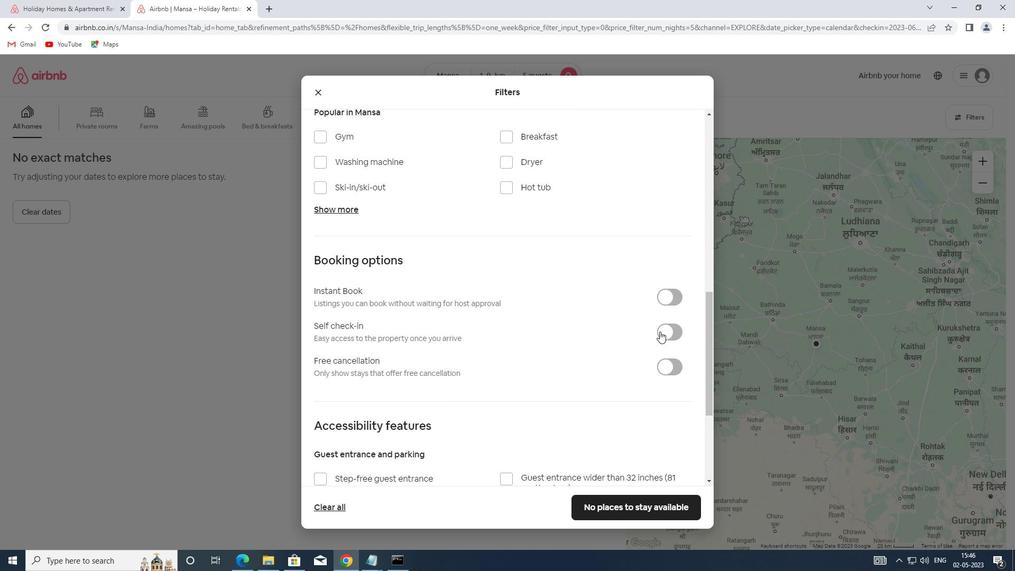 
Action: Mouse moved to (542, 350)
Screenshot: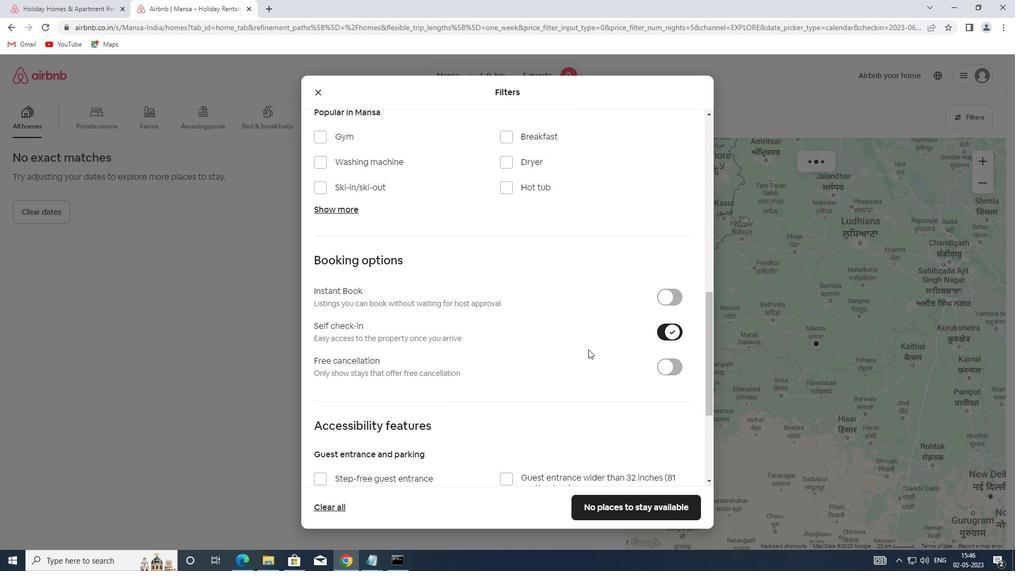 
Action: Mouse scrolled (542, 349) with delta (0, 0)
Screenshot: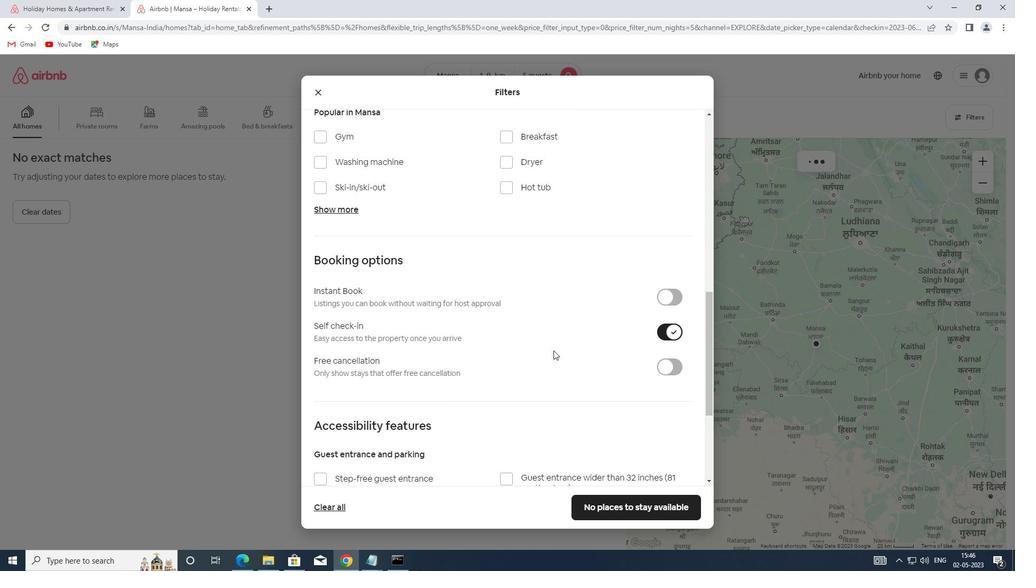 
Action: Mouse scrolled (542, 349) with delta (0, 0)
Screenshot: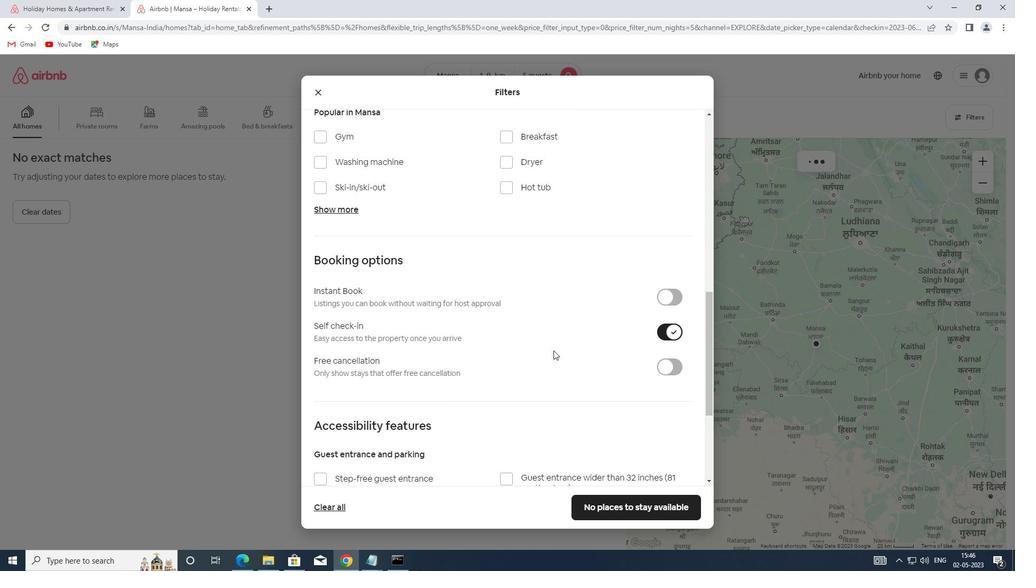 
Action: Mouse scrolled (542, 349) with delta (0, 0)
Screenshot: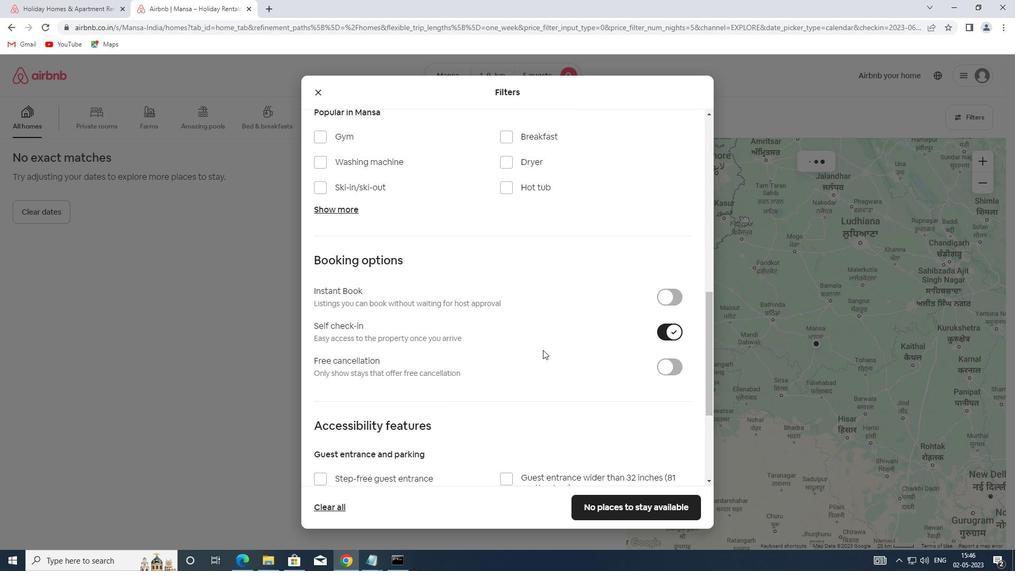 
Action: Mouse scrolled (542, 349) with delta (0, 0)
Screenshot: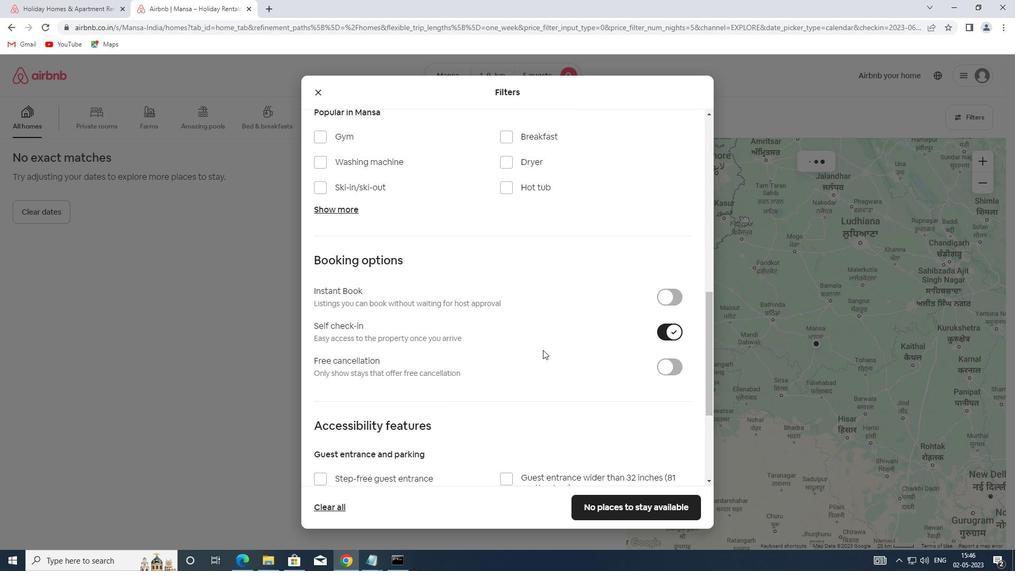 
Action: Mouse scrolled (542, 349) with delta (0, 0)
Screenshot: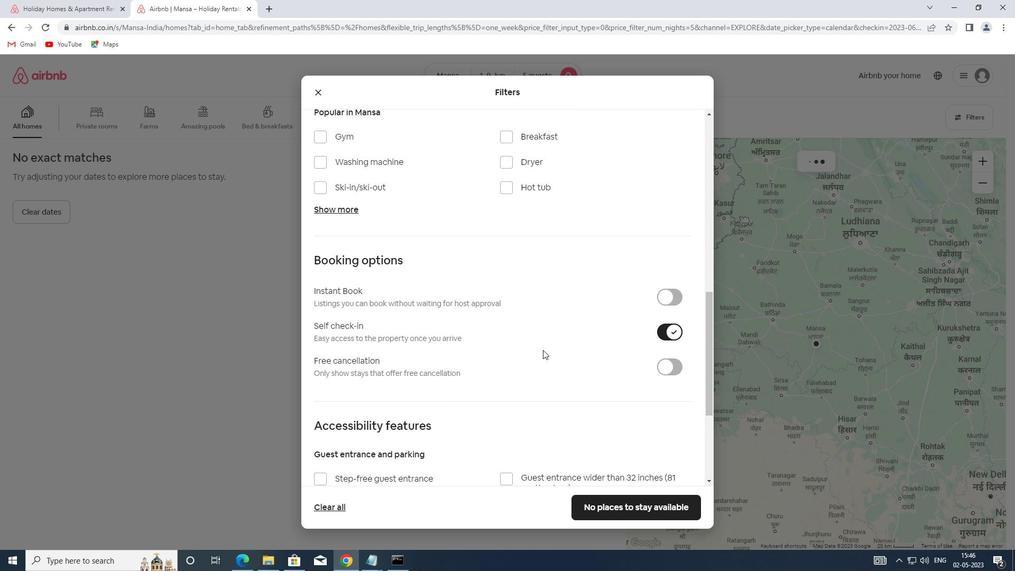 
Action: Mouse moved to (542, 349)
Screenshot: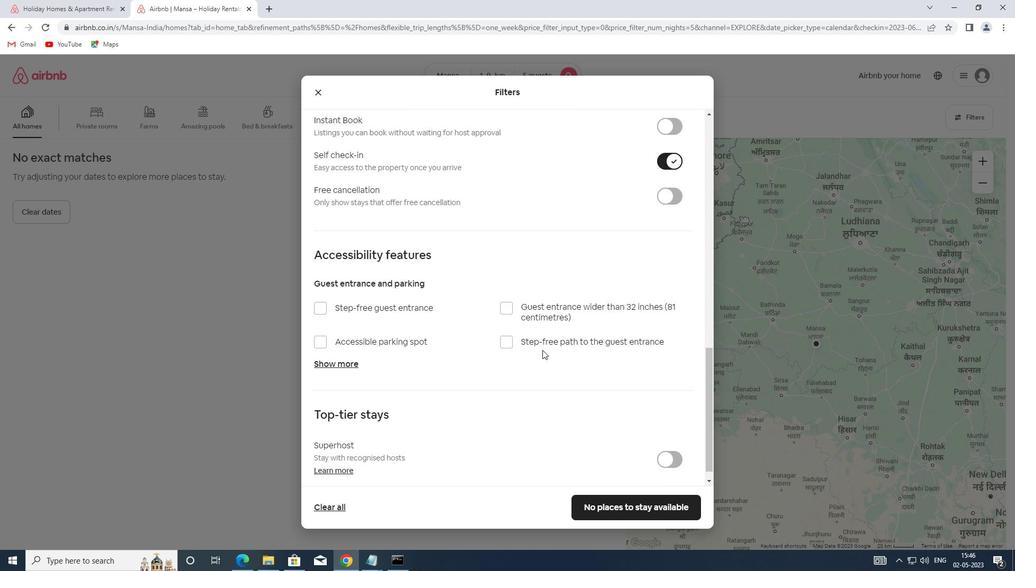 
Action: Mouse scrolled (542, 349) with delta (0, 0)
Screenshot: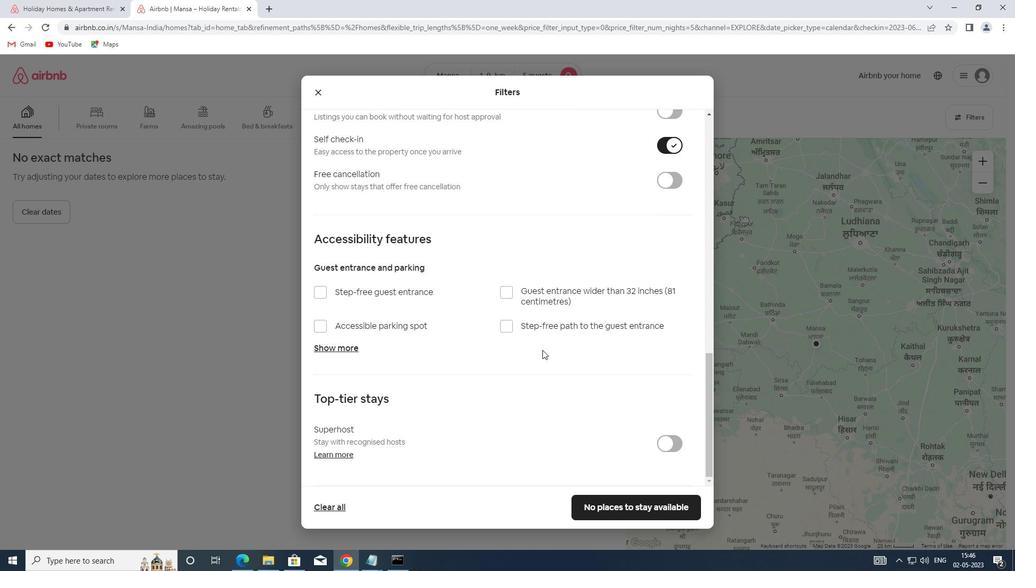 
Action: Mouse scrolled (542, 349) with delta (0, 0)
Screenshot: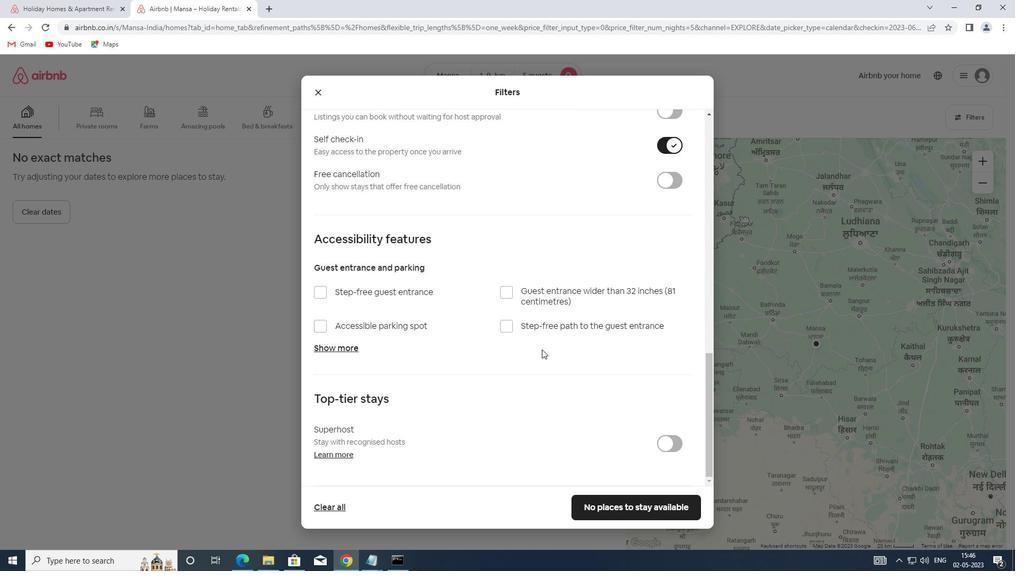 
Action: Mouse scrolled (542, 349) with delta (0, 0)
Screenshot: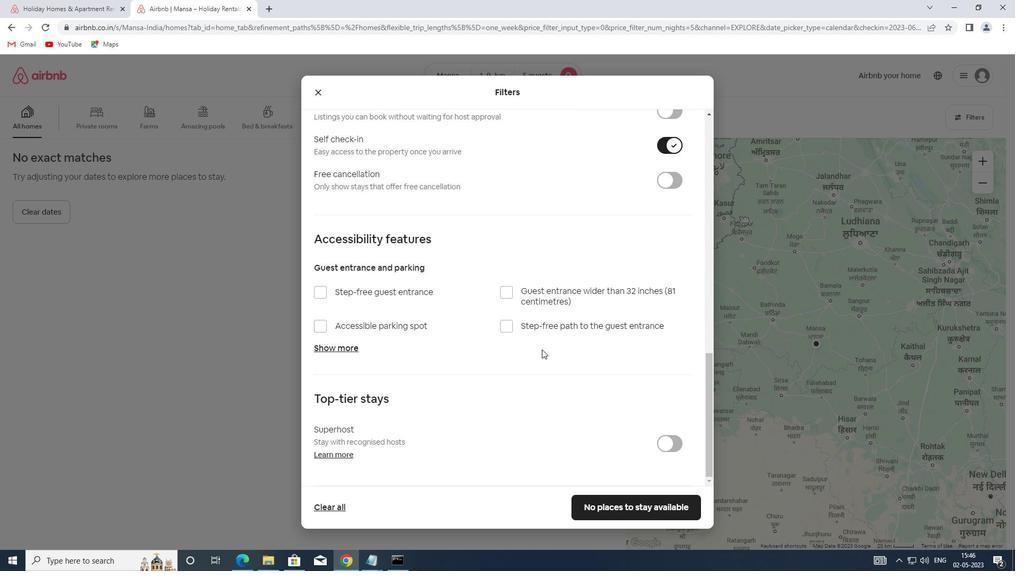 
Action: Mouse moved to (532, 351)
Screenshot: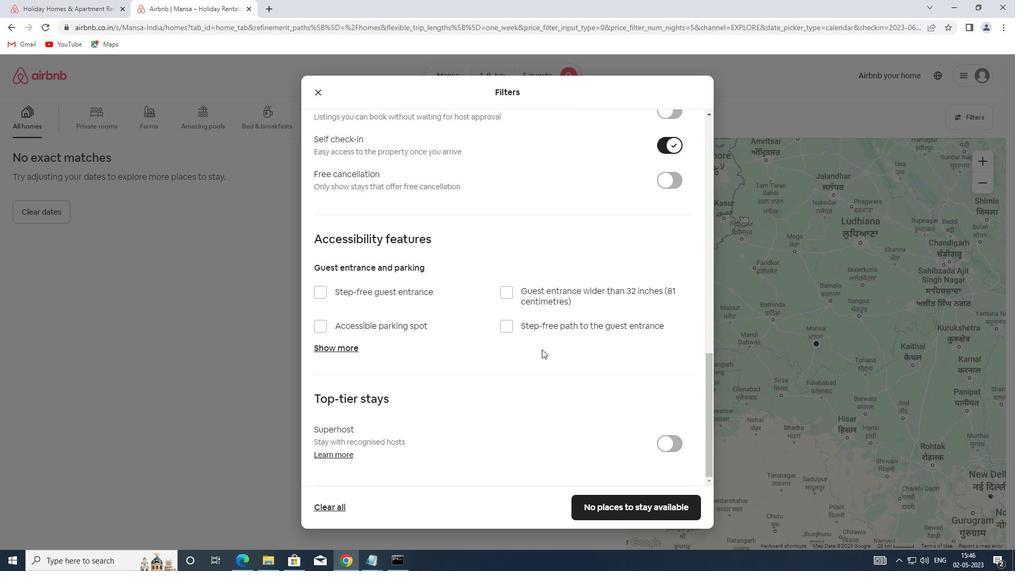 
Action: Mouse scrolled (532, 350) with delta (0, 0)
Screenshot: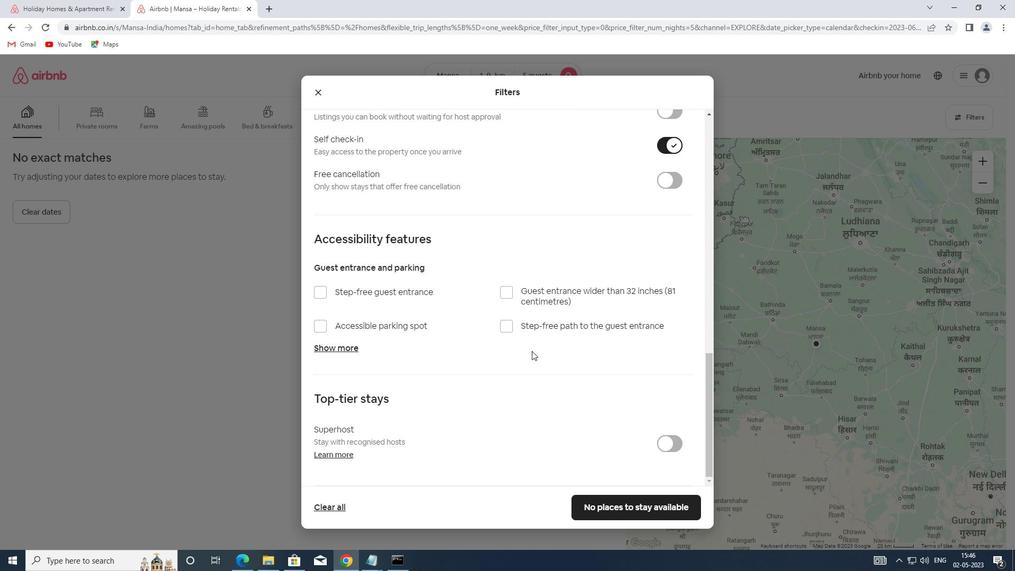 
Action: Mouse scrolled (532, 350) with delta (0, 0)
Screenshot: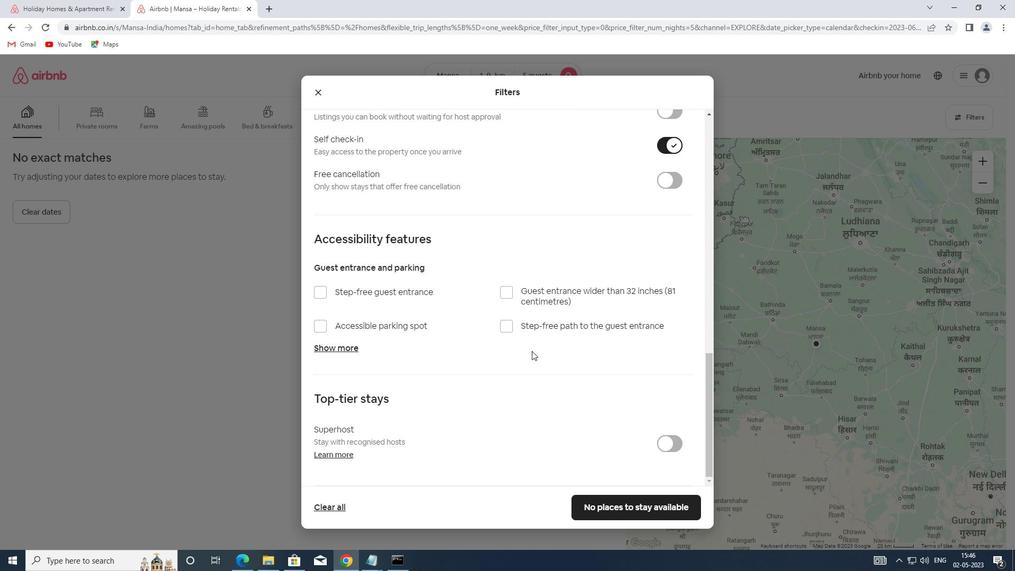 
Action: Mouse scrolled (532, 350) with delta (0, 0)
Screenshot: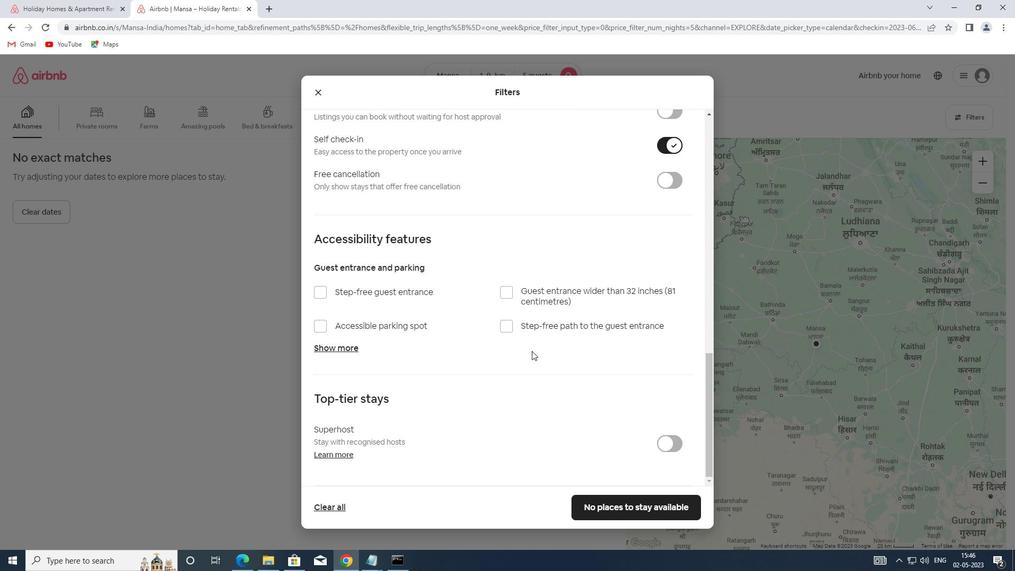 
Action: Mouse scrolled (532, 350) with delta (0, 0)
Screenshot: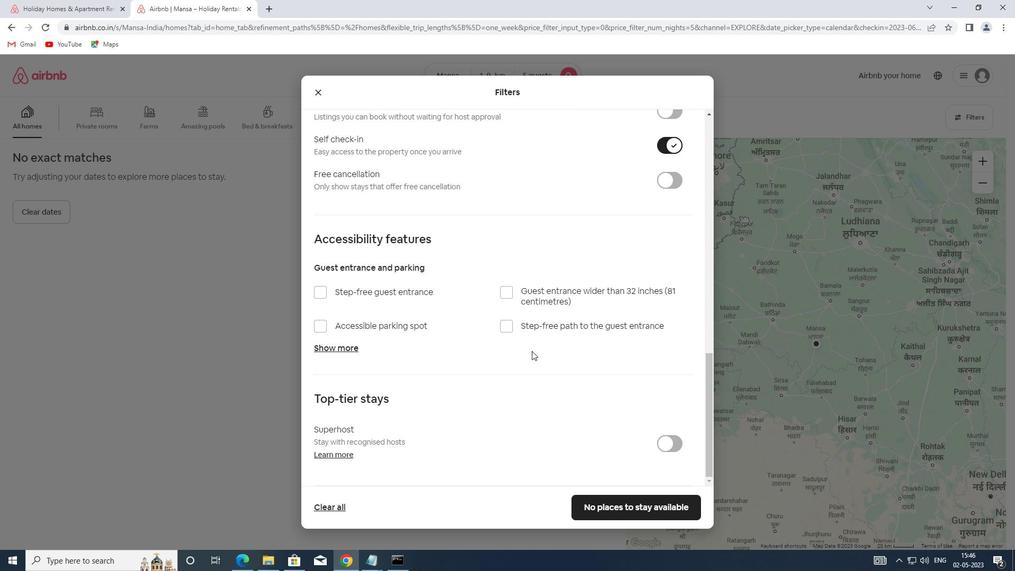 
Action: Mouse scrolled (532, 350) with delta (0, 0)
Screenshot: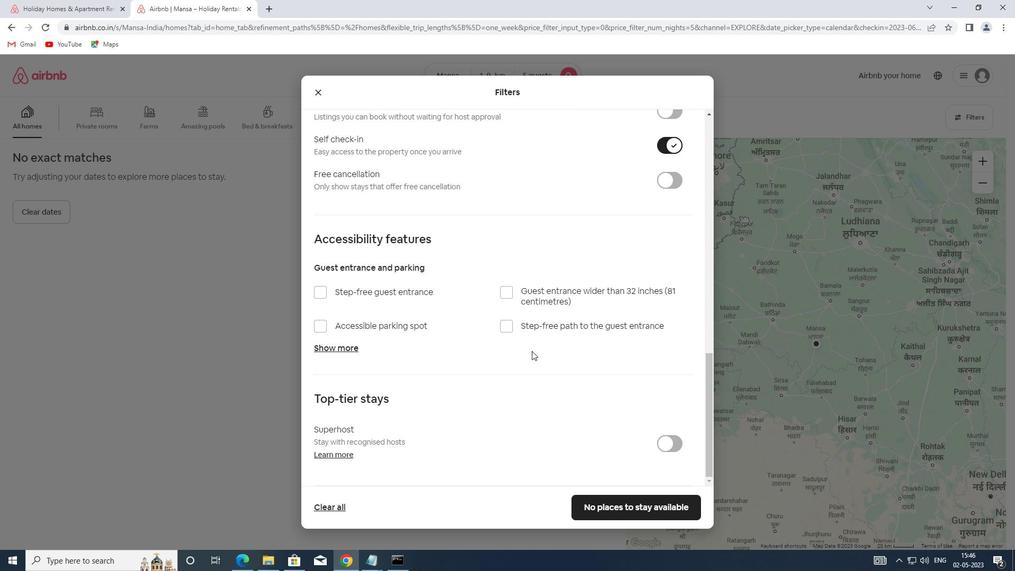 
Action: Mouse moved to (527, 355)
Screenshot: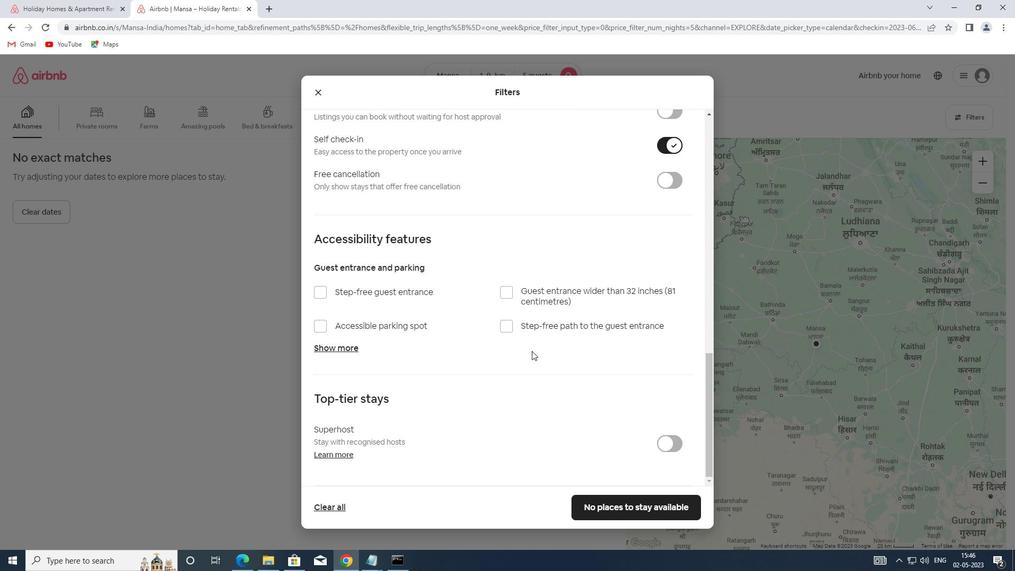 
Action: Mouse scrolled (527, 354) with delta (0, 0)
Screenshot: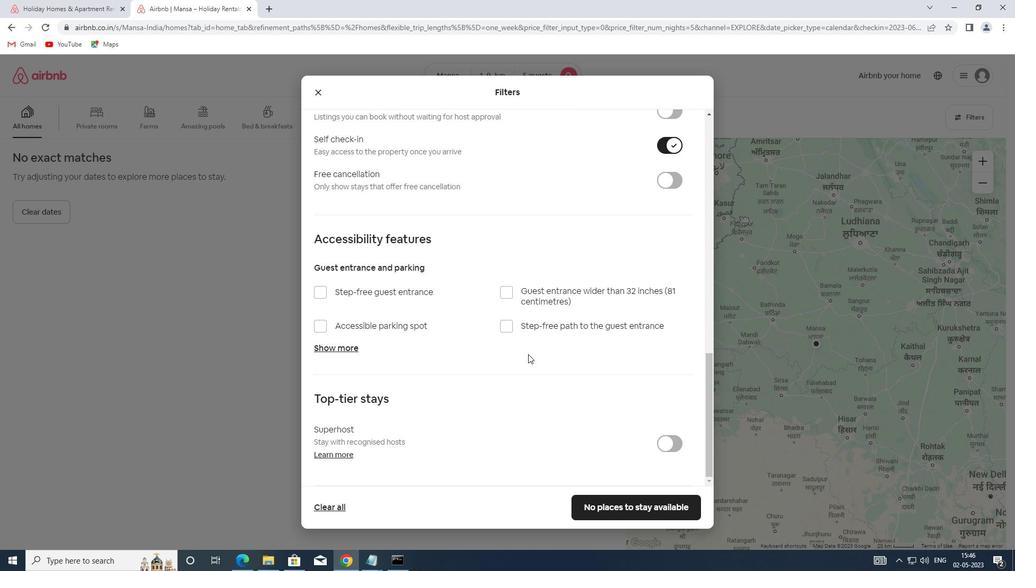 
Action: Mouse scrolled (527, 354) with delta (0, 0)
Screenshot: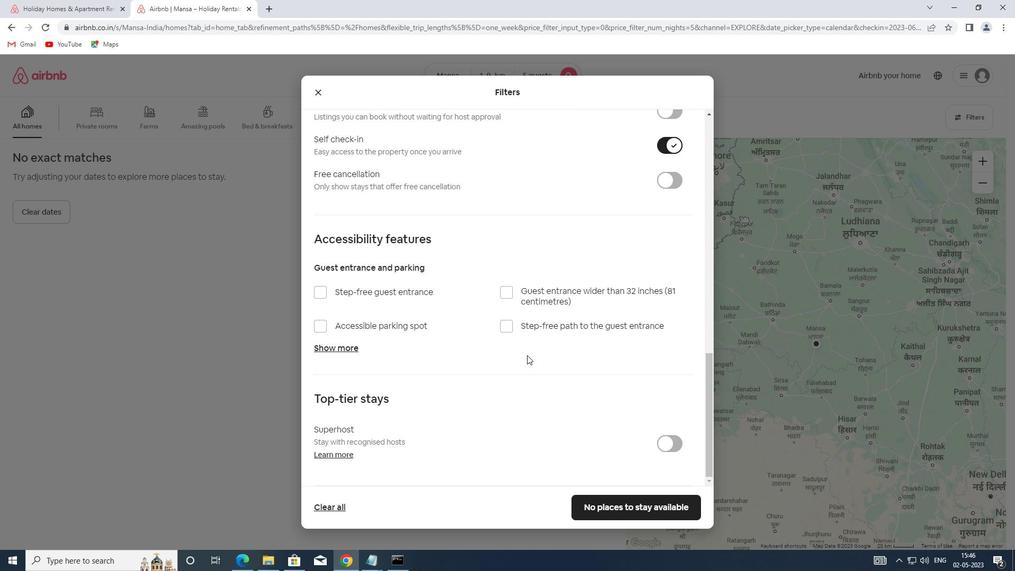 
Action: Mouse scrolled (527, 354) with delta (0, 0)
Screenshot: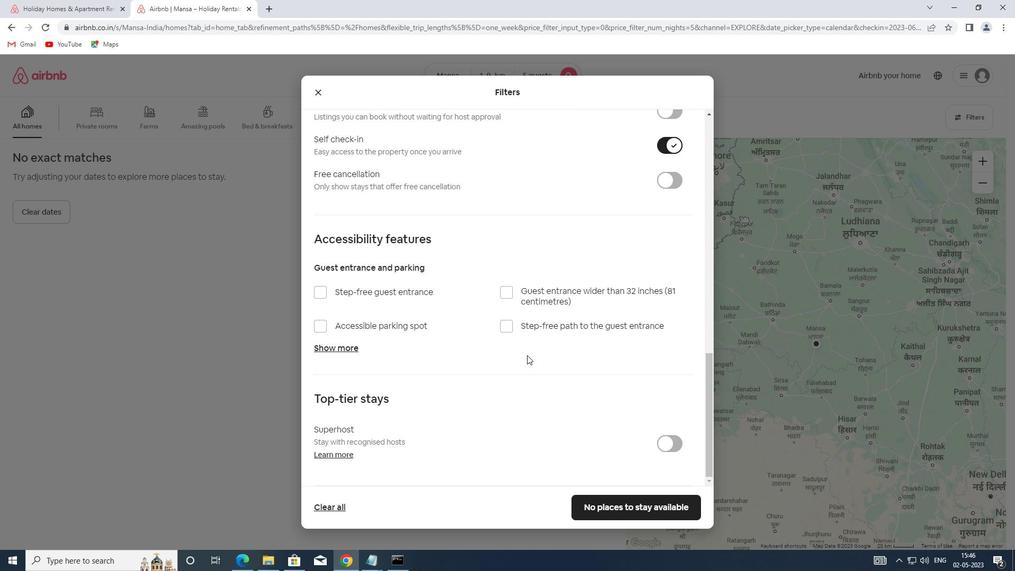 
Action: Mouse scrolled (527, 354) with delta (0, 0)
Screenshot: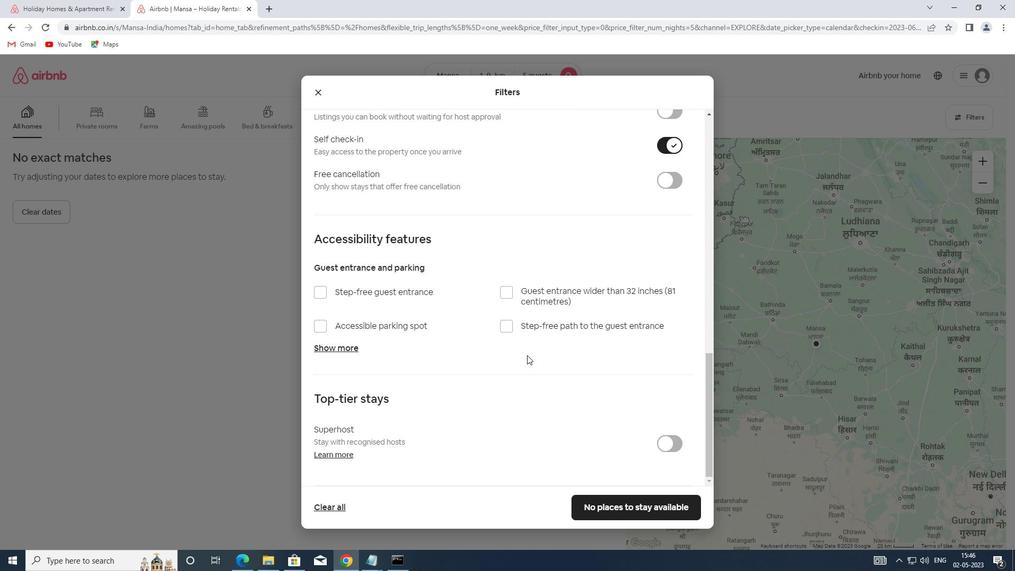 
Action: Mouse moved to (521, 357)
Screenshot: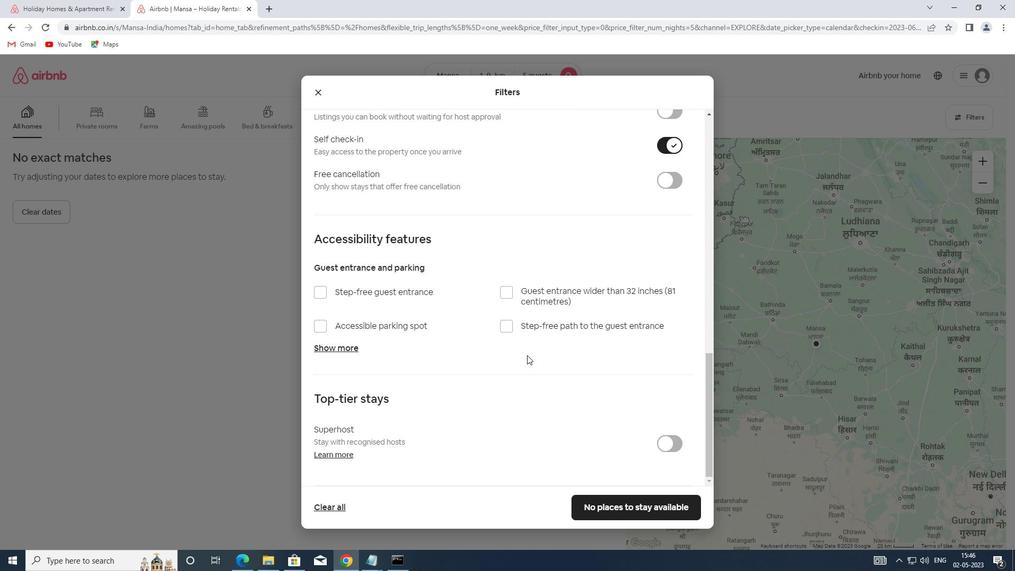 
Action: Mouse scrolled (521, 357) with delta (0, 0)
Screenshot: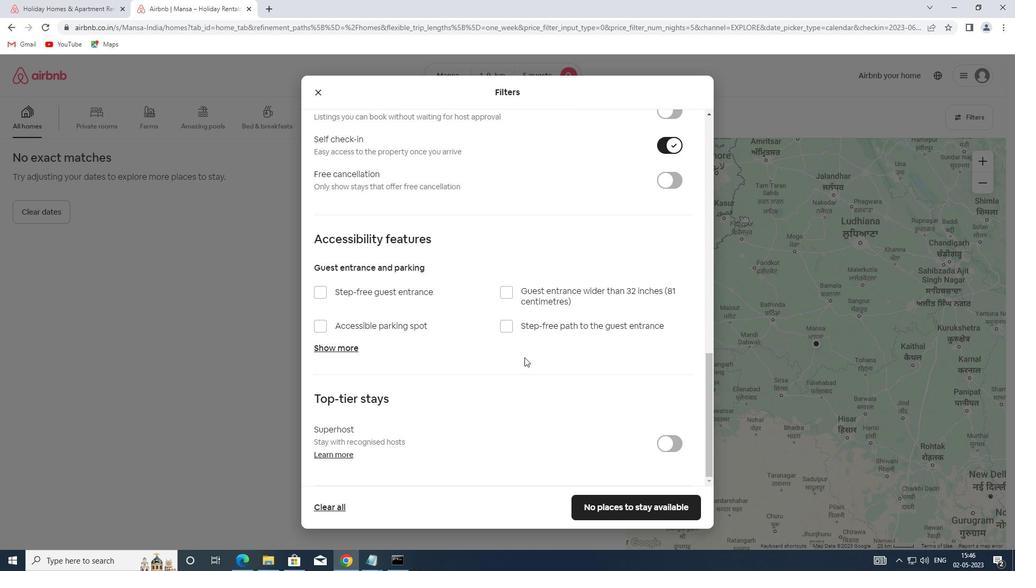 
Action: Mouse scrolled (521, 357) with delta (0, 0)
Screenshot: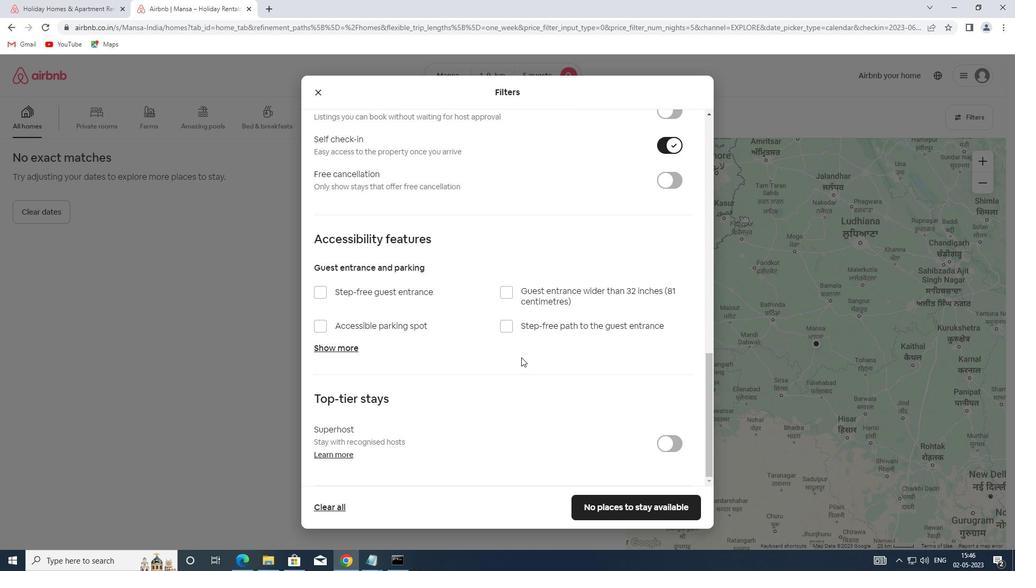 
Action: Mouse scrolled (521, 357) with delta (0, 0)
Screenshot: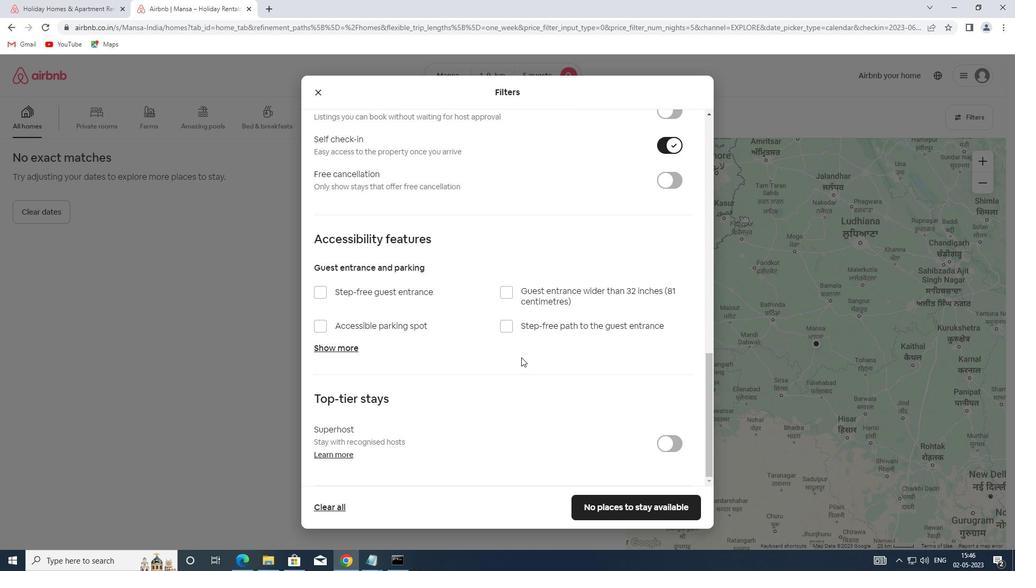
Action: Mouse scrolled (521, 357) with delta (0, 0)
Screenshot: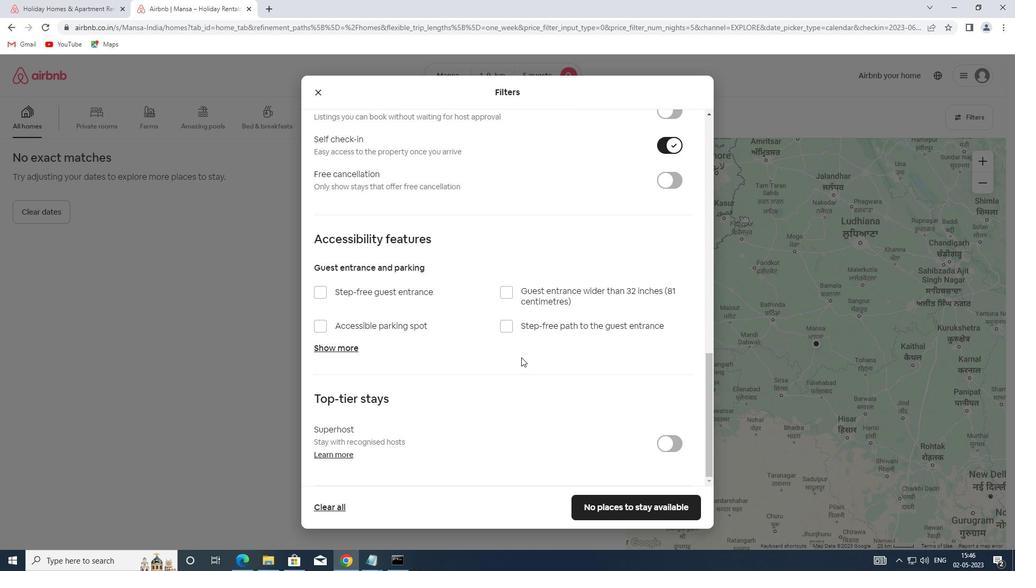 
Action: Mouse moved to (521, 357)
Screenshot: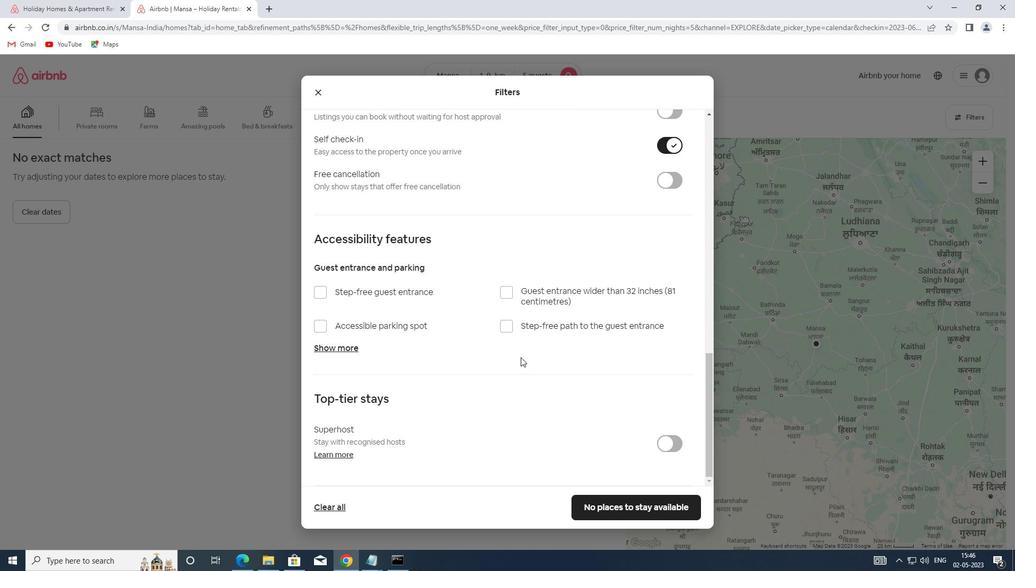 
Action: Mouse scrolled (521, 357) with delta (0, 0)
Screenshot: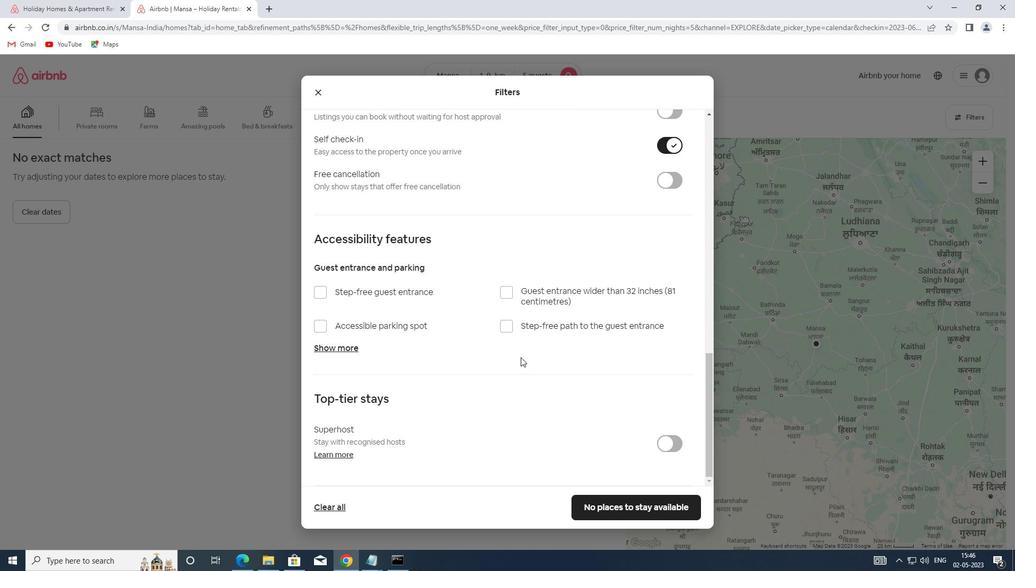 
Action: Mouse scrolled (521, 357) with delta (0, 0)
Screenshot: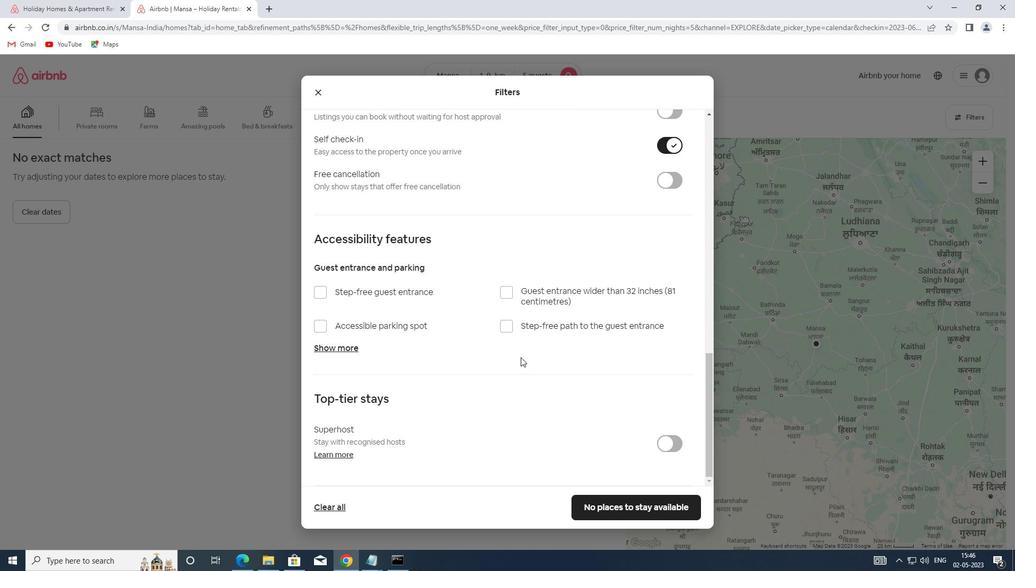 
Action: Mouse scrolled (521, 357) with delta (0, 0)
Screenshot: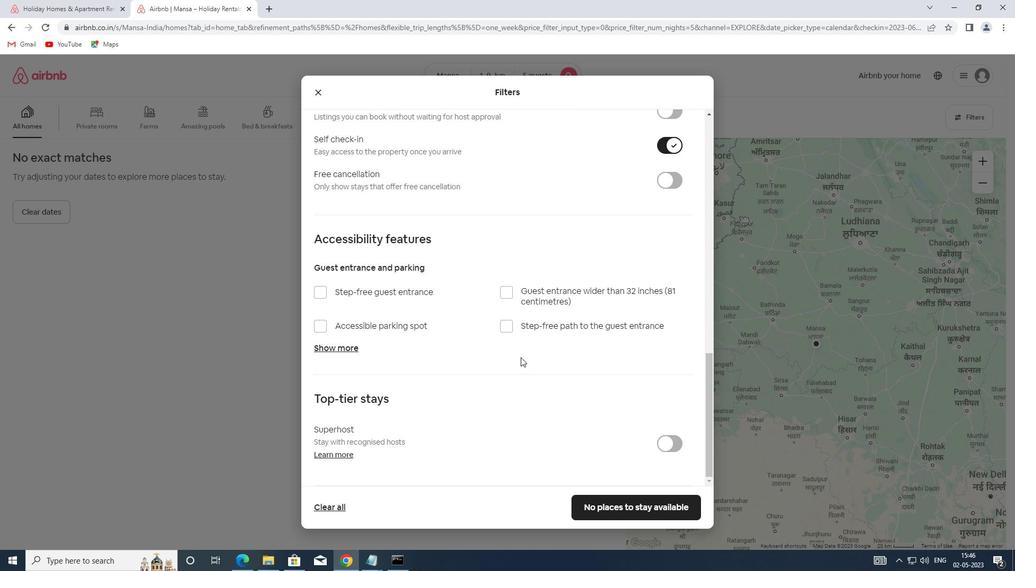 
Action: Mouse scrolled (521, 357) with delta (0, 0)
Screenshot: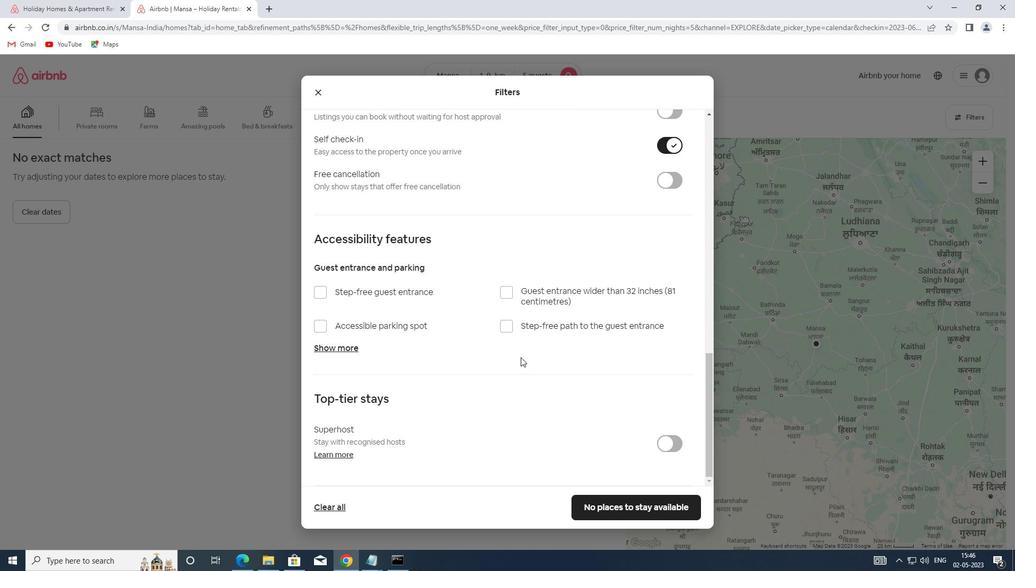 
Action: Mouse scrolled (521, 357) with delta (0, 0)
Screenshot: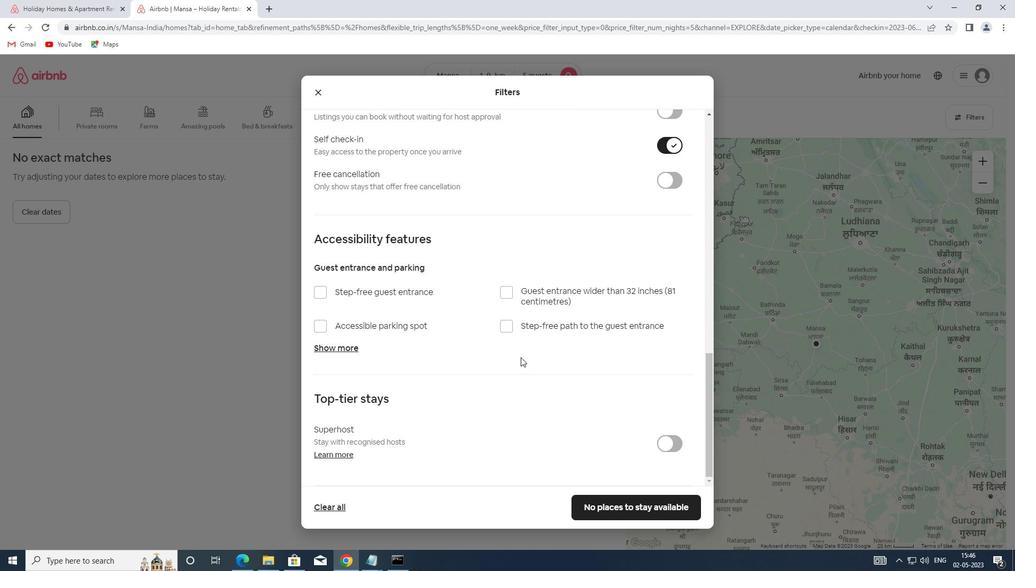 
Action: Mouse moved to (634, 434)
Screenshot: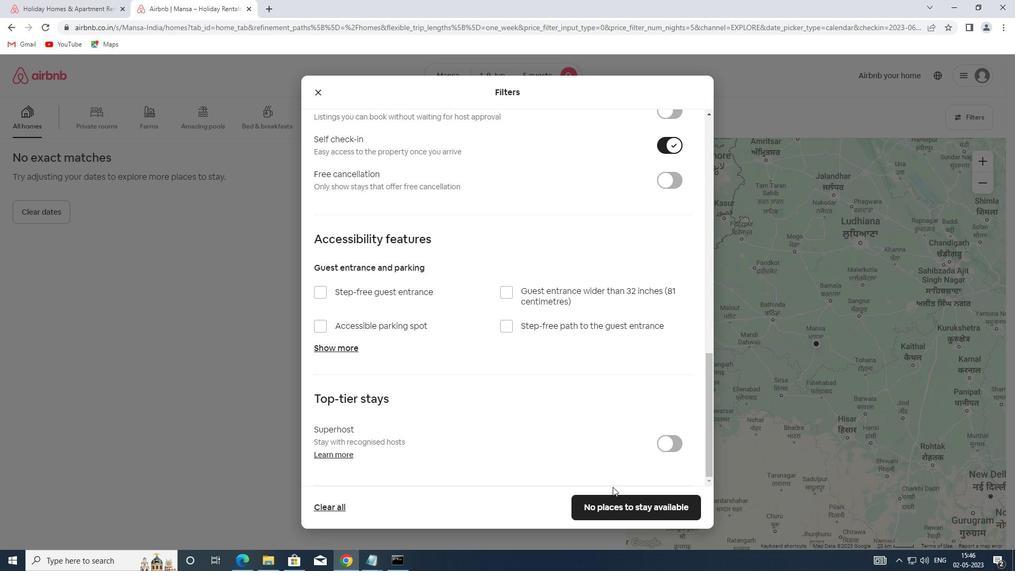 
Action: Mouse scrolled (634, 433) with delta (0, 0)
Screenshot: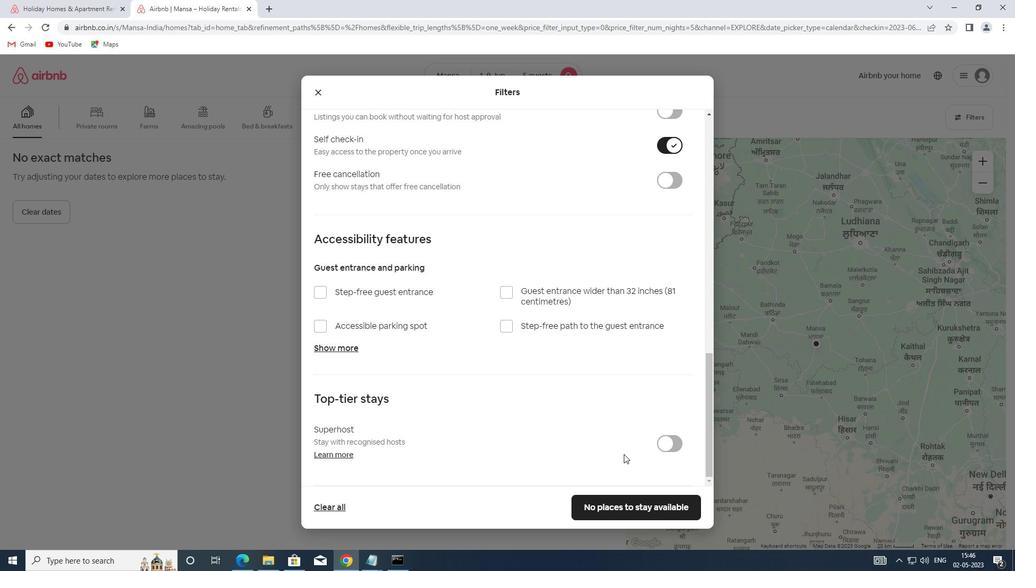 
Action: Mouse scrolled (634, 433) with delta (0, 0)
Screenshot: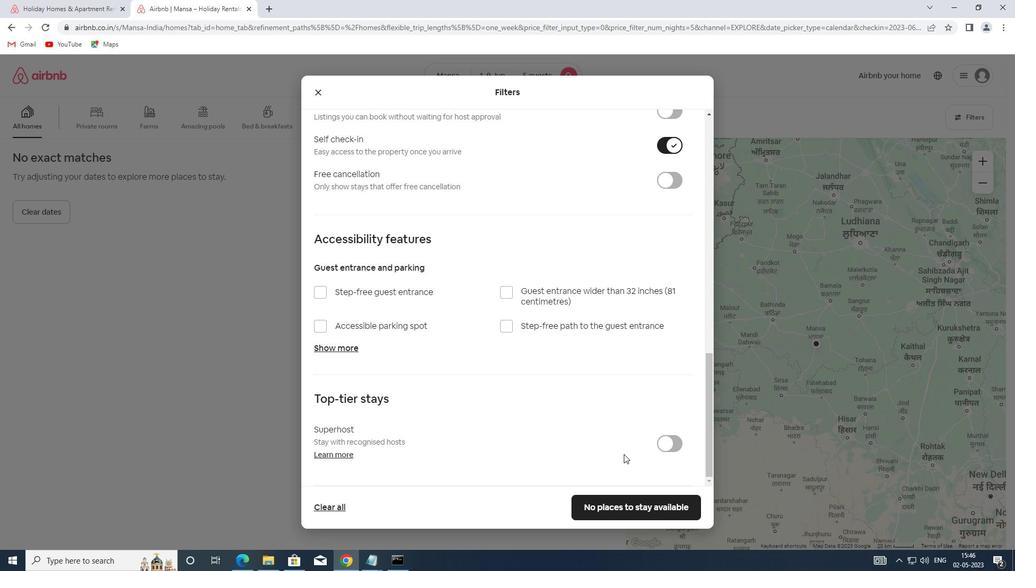 
Action: Mouse scrolled (634, 433) with delta (0, 0)
Screenshot: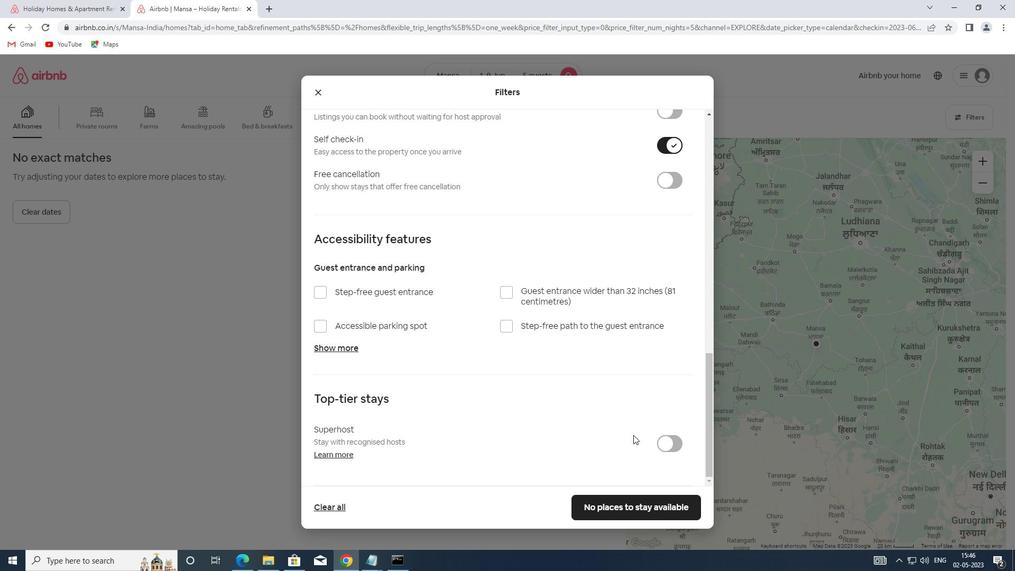 
Action: Mouse scrolled (634, 433) with delta (0, 0)
Screenshot: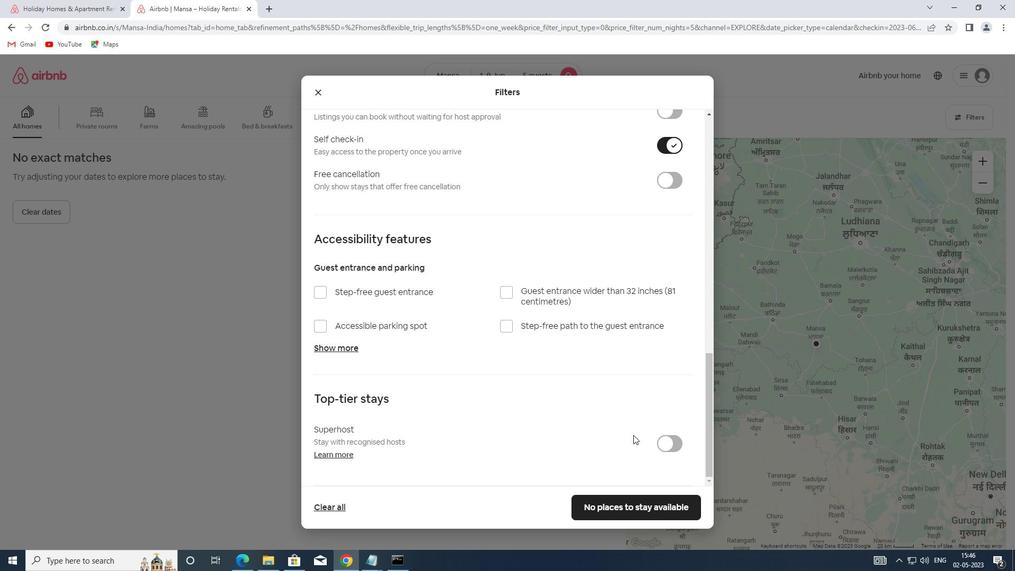 
Action: Mouse moved to (635, 508)
Screenshot: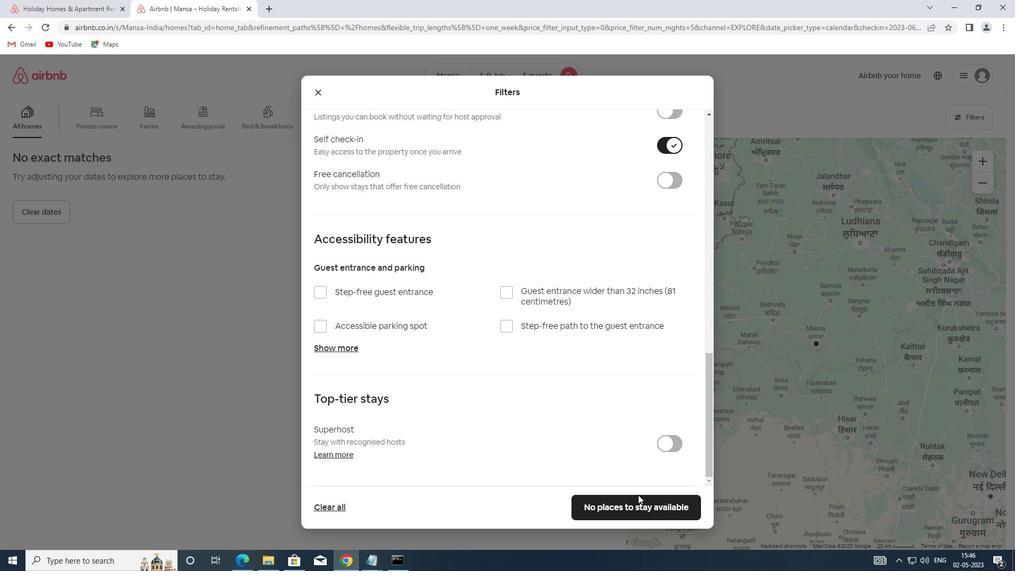 
Action: Mouse pressed left at (635, 508)
Screenshot: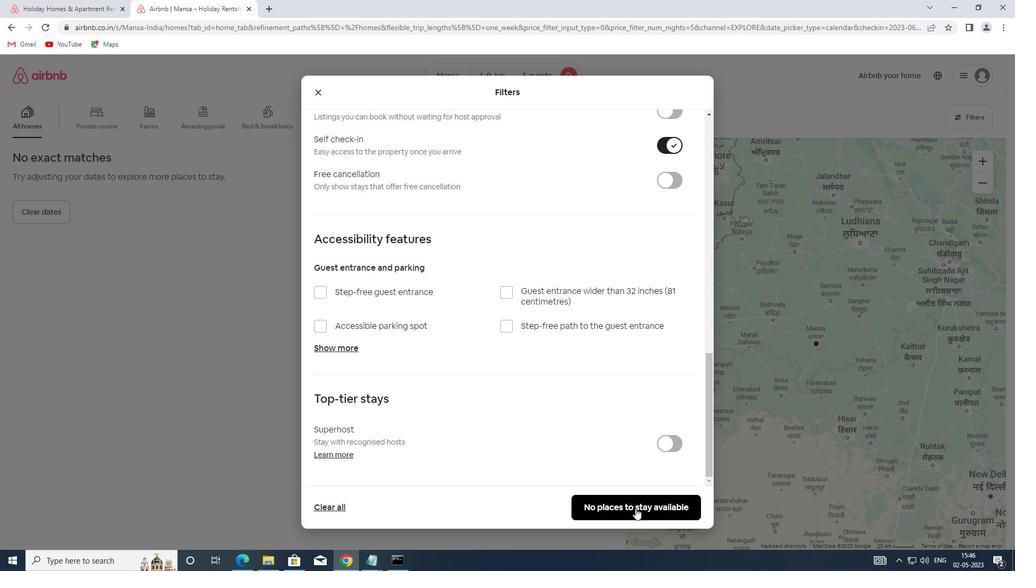 
